 Task: Create a due date automation trigger when advanced on, on the tuesday before a card is due add fields without custom field "Resume" set to a date more than 1 working days ago at 11:00 AM.
Action: Mouse moved to (610, 47)
Screenshot: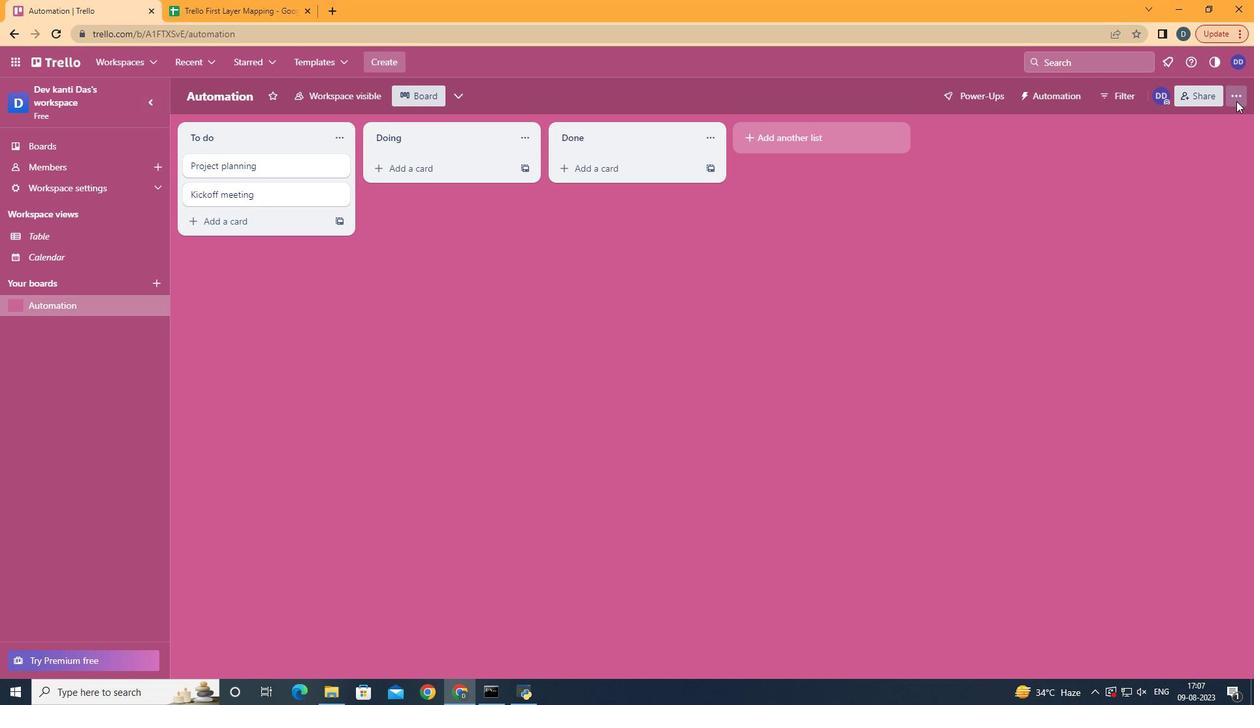
Action: Mouse pressed left at (610, 47)
Screenshot: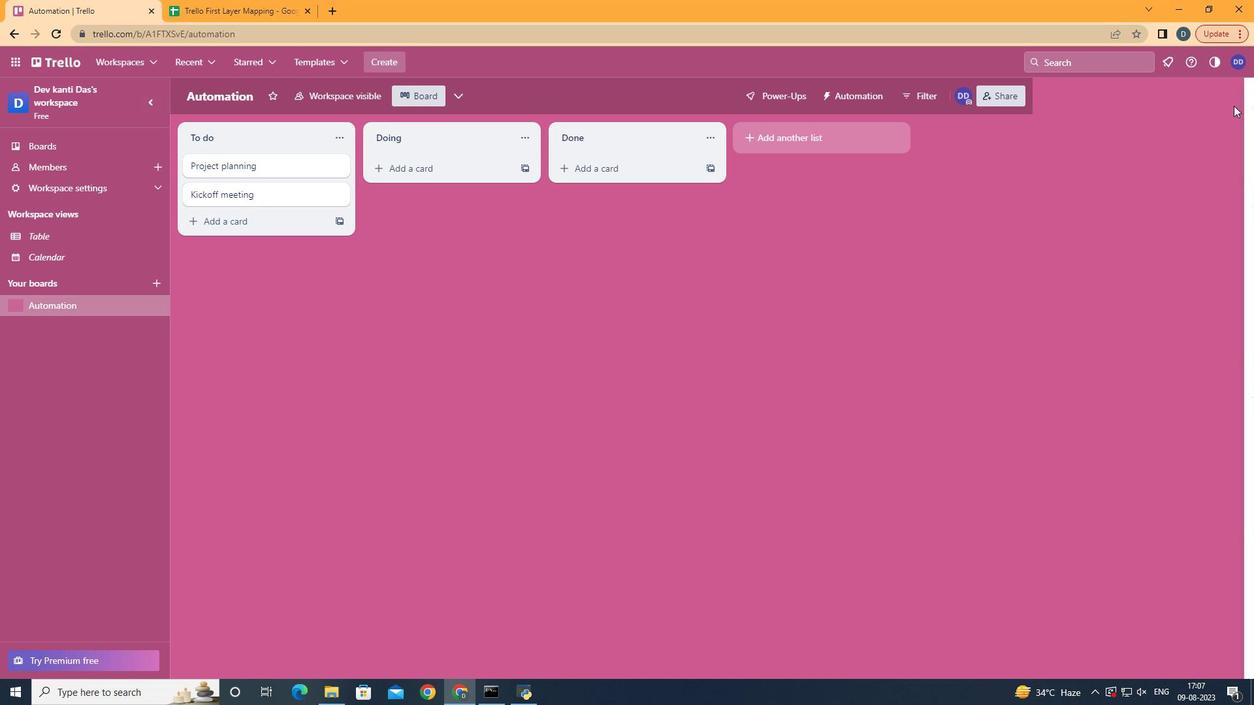 
Action: Mouse moved to (628, 251)
Screenshot: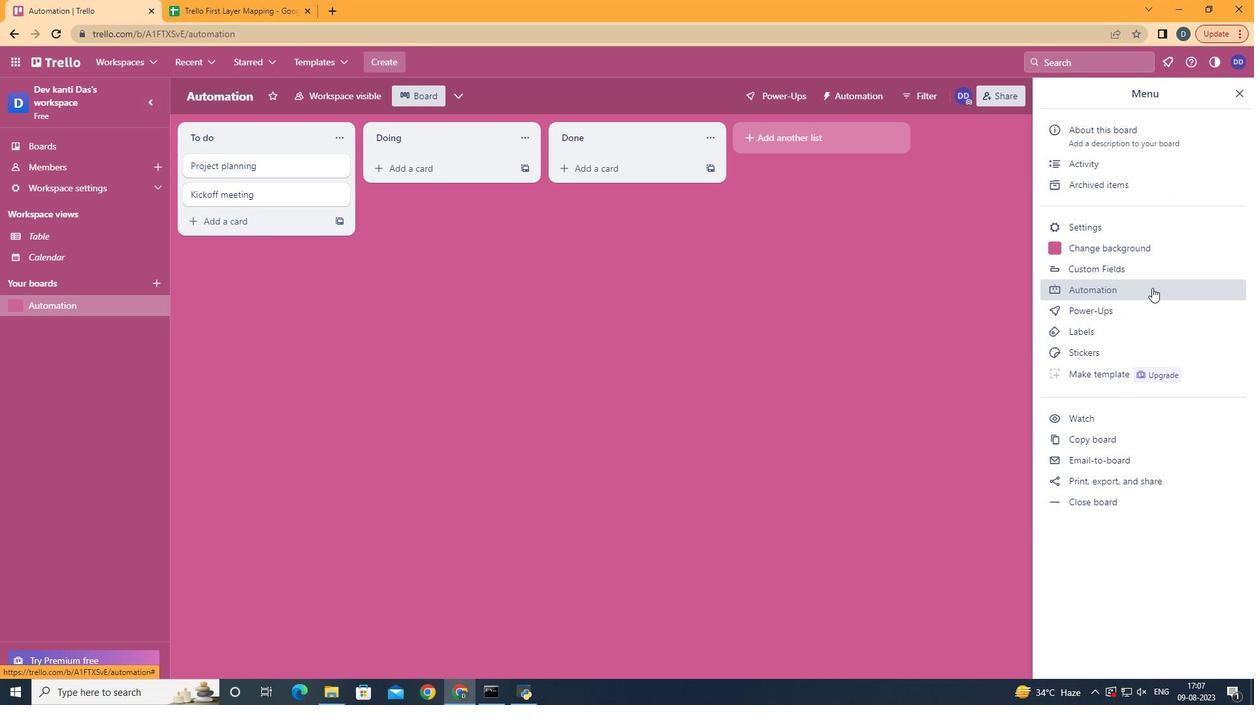 
Action: Mouse pressed left at (628, 251)
Screenshot: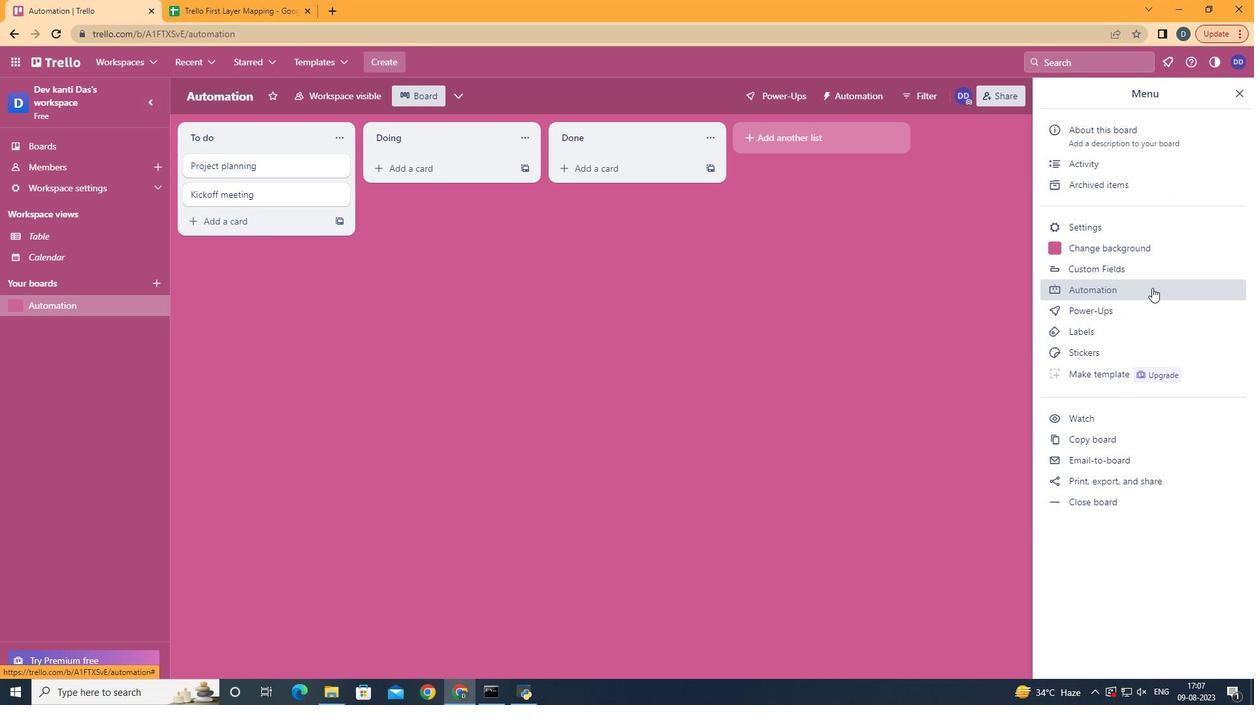 
Action: Mouse moved to (826, 226)
Screenshot: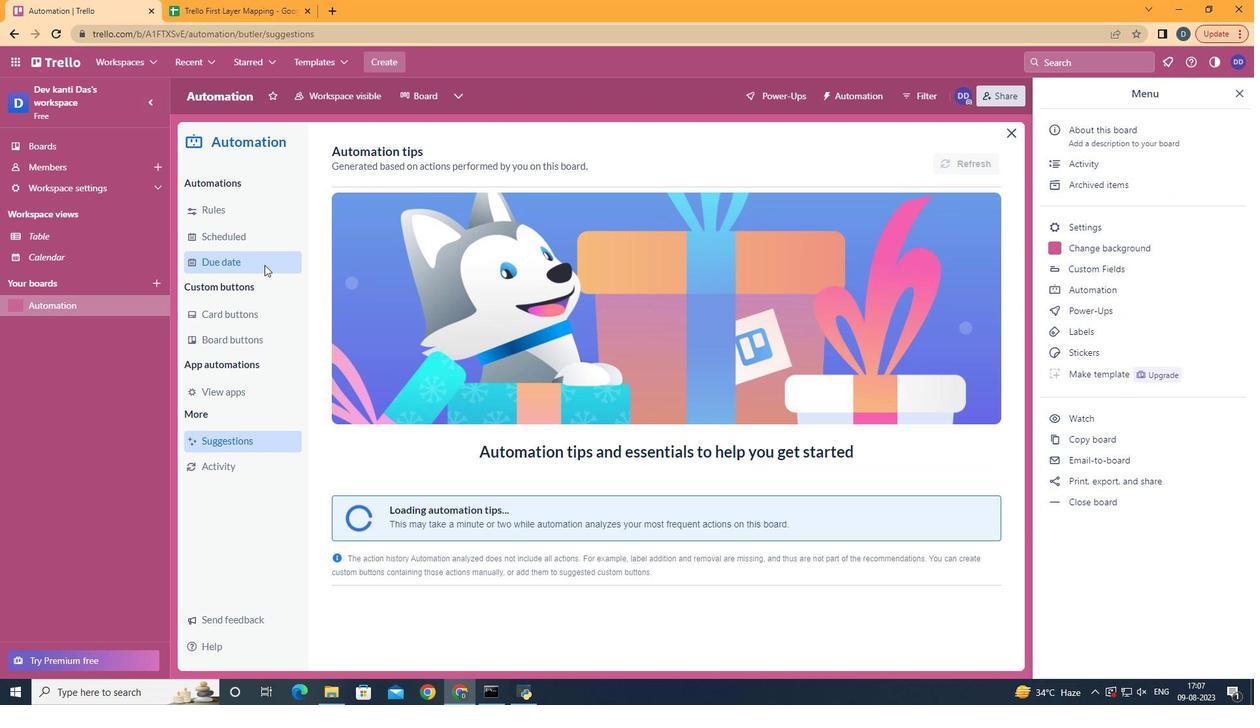 
Action: Mouse pressed left at (826, 226)
Screenshot: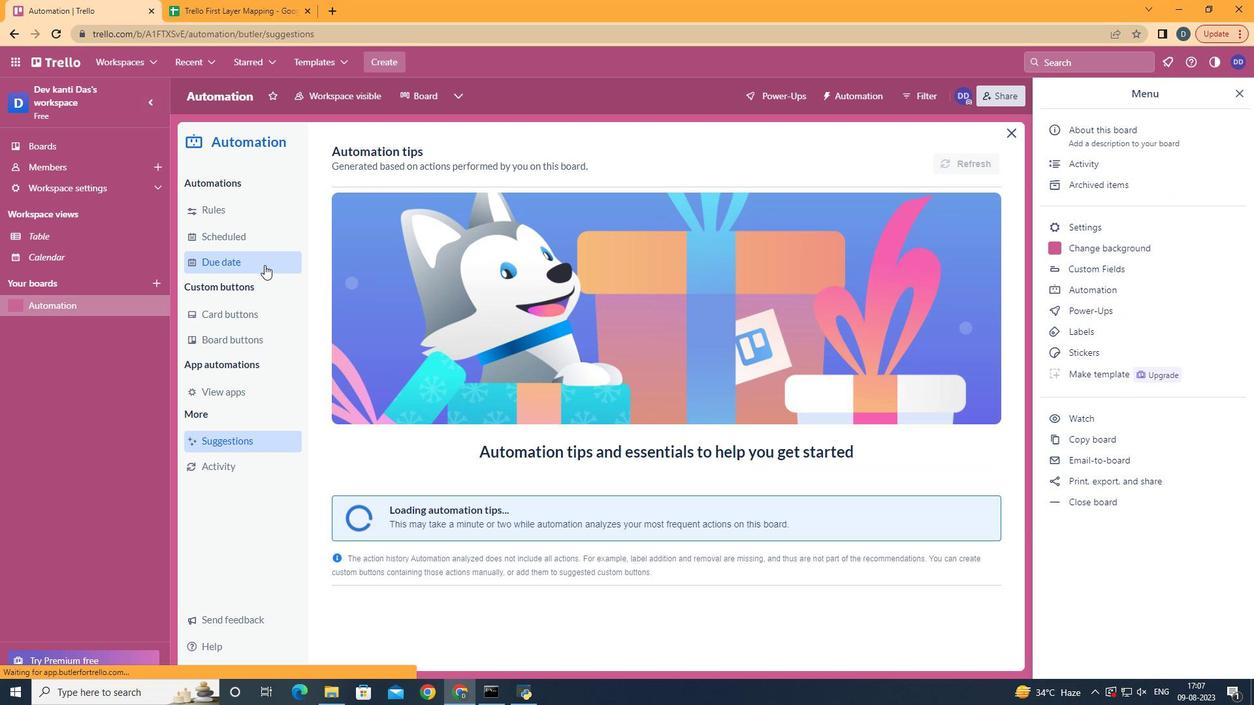 
Action: Mouse moved to (678, 105)
Screenshot: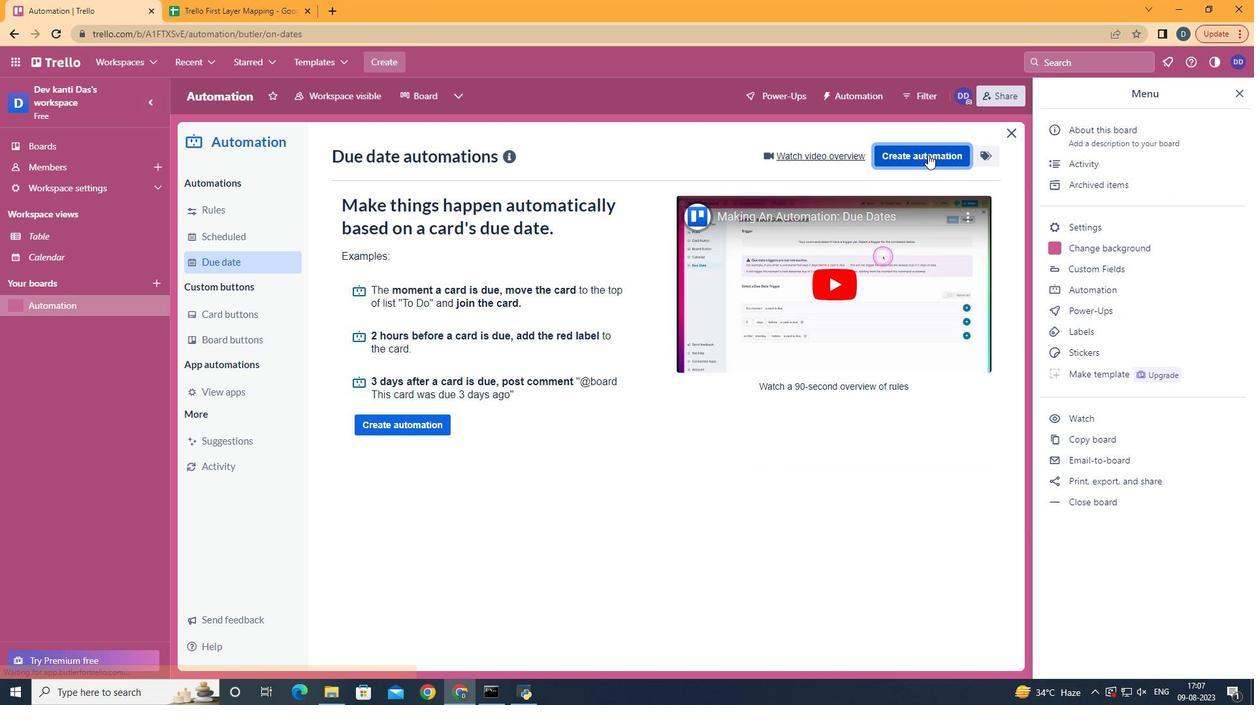 
Action: Mouse pressed left at (678, 105)
Screenshot: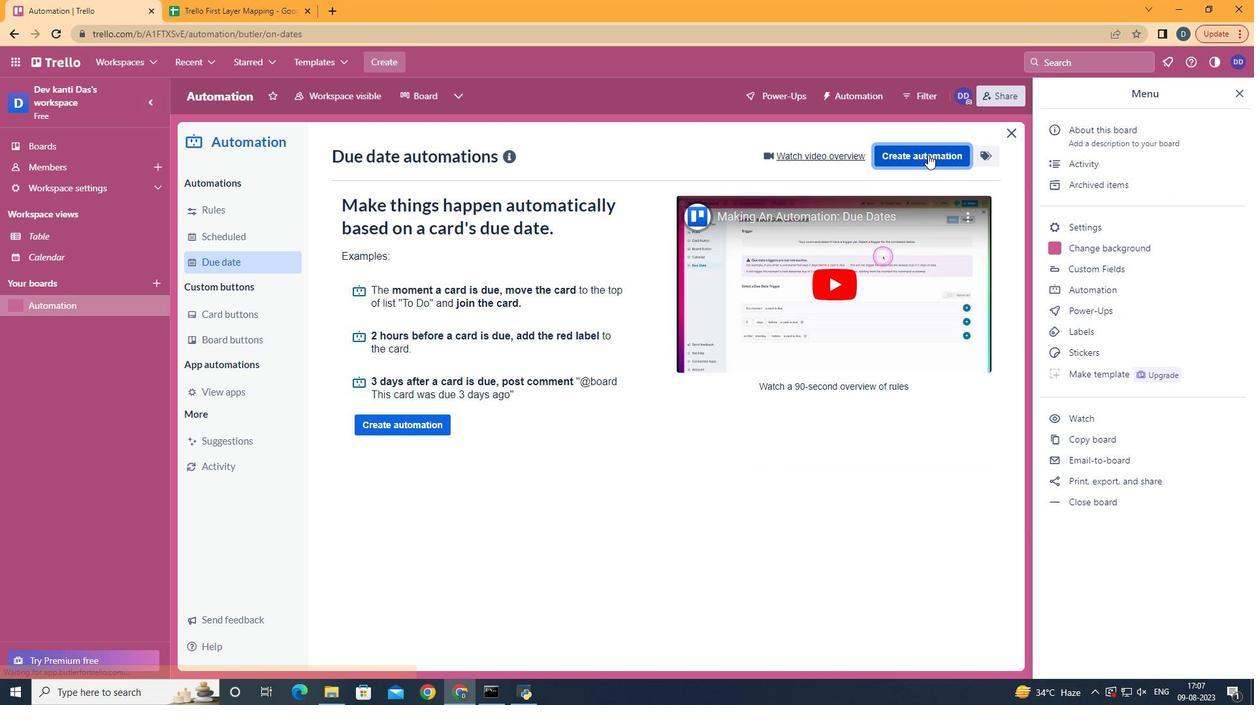 
Action: Mouse moved to (737, 252)
Screenshot: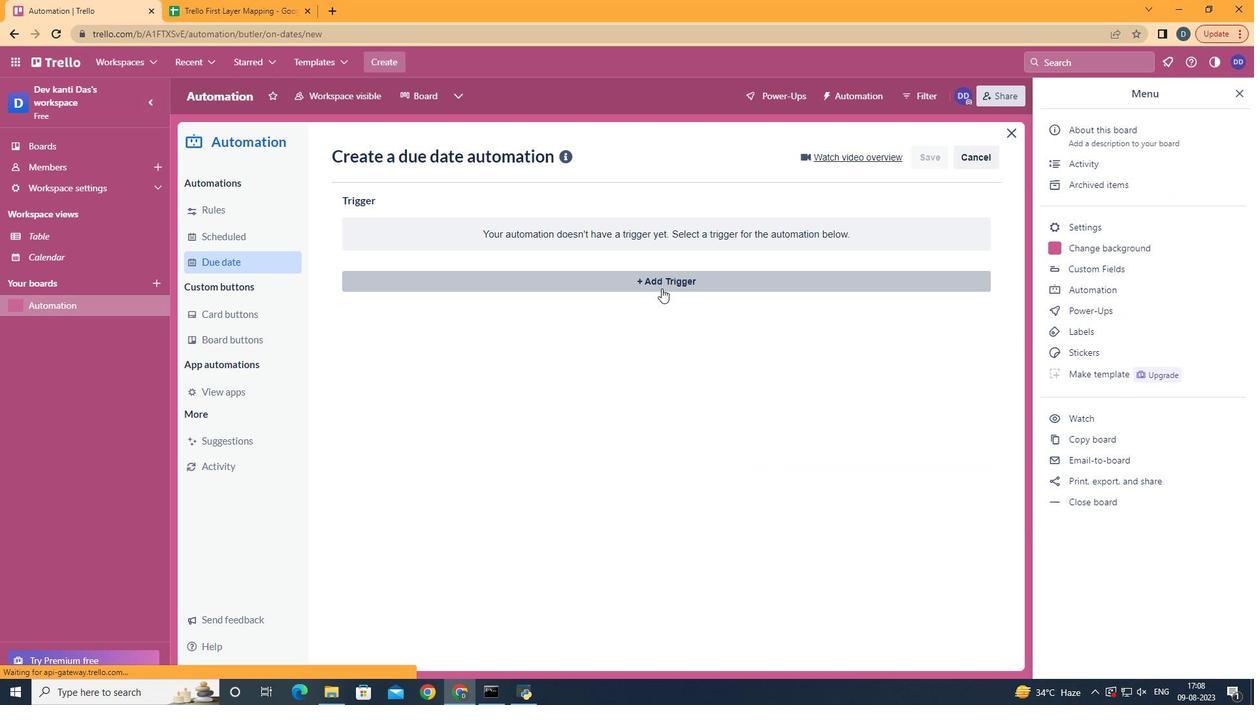 
Action: Mouse pressed left at (737, 252)
Screenshot: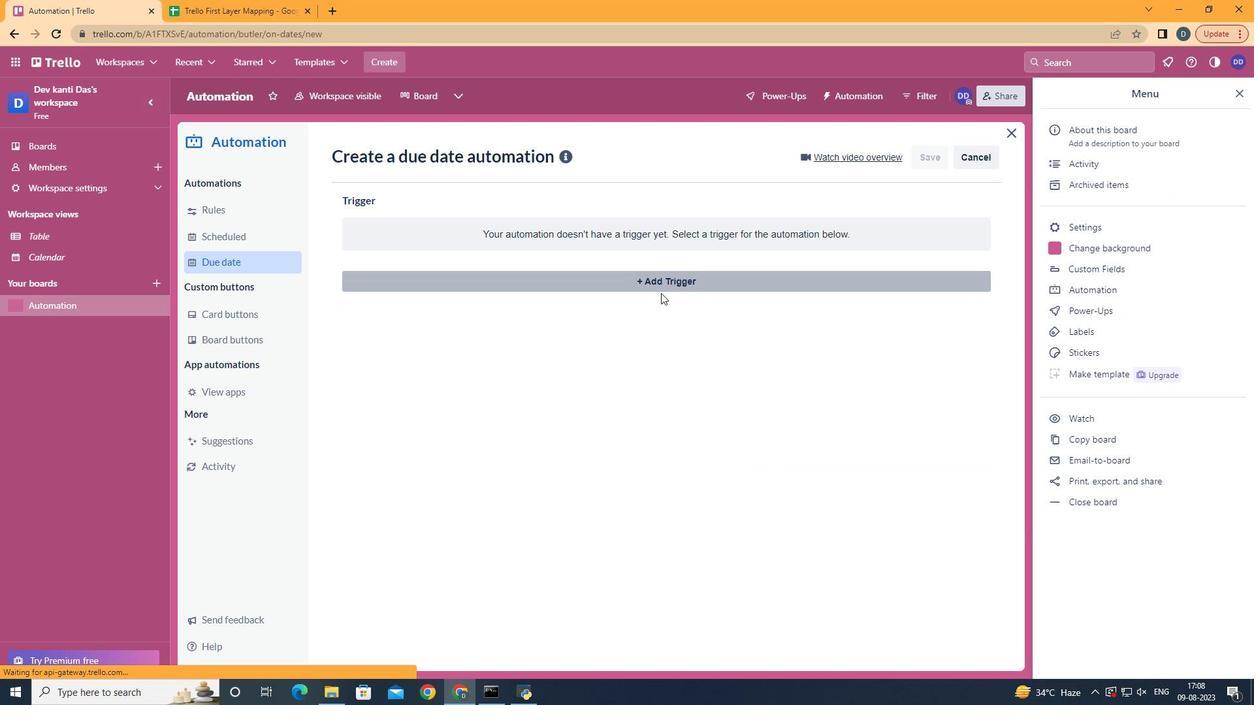 
Action: Mouse moved to (789, 334)
Screenshot: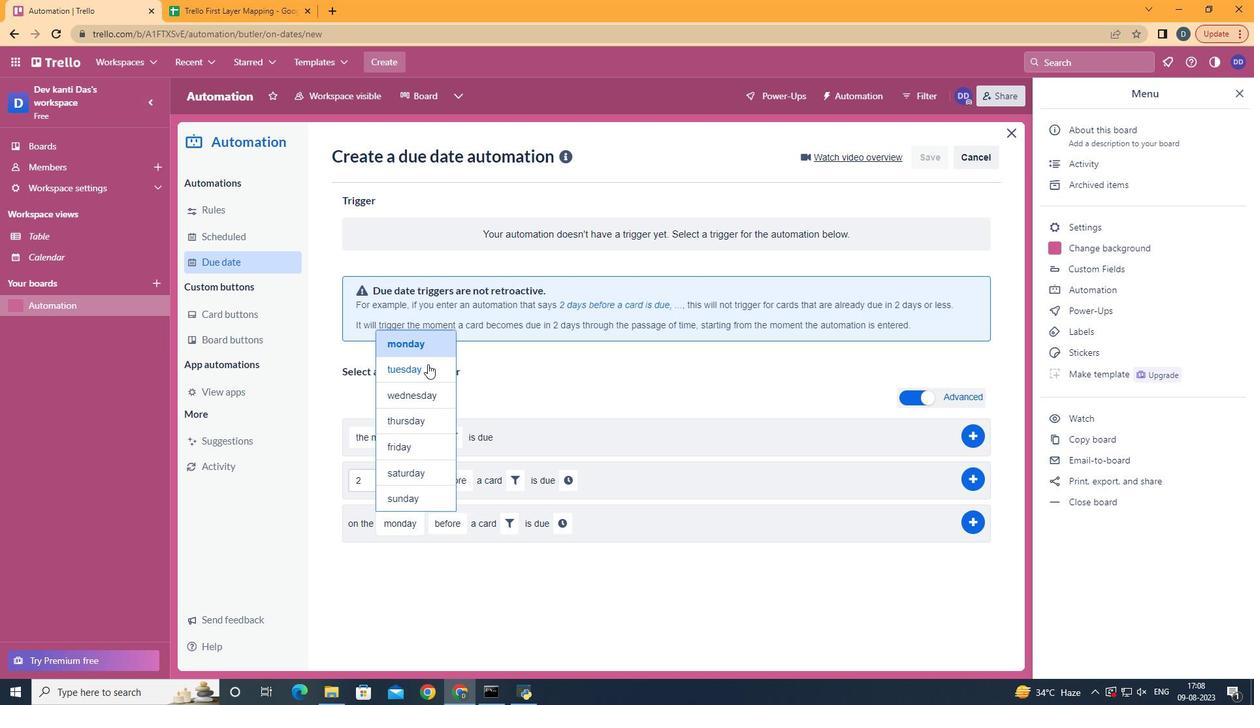 
Action: Mouse pressed left at (789, 334)
Screenshot: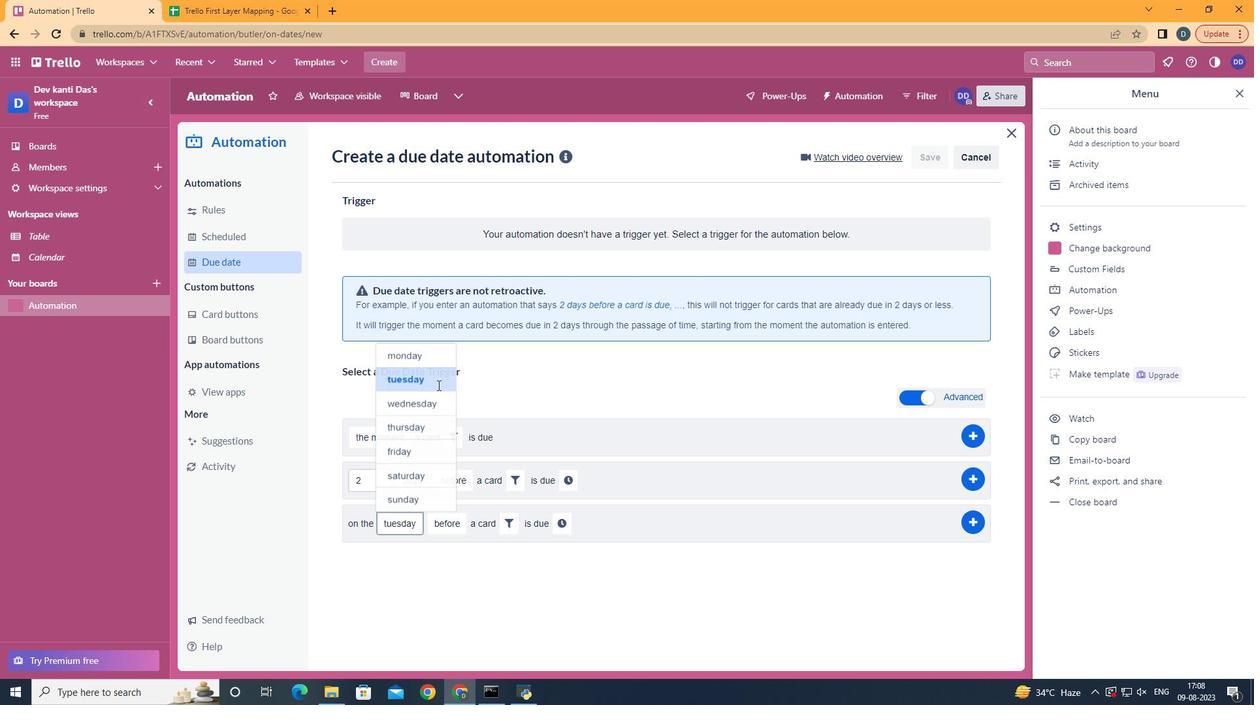 
Action: Mouse moved to (771, 512)
Screenshot: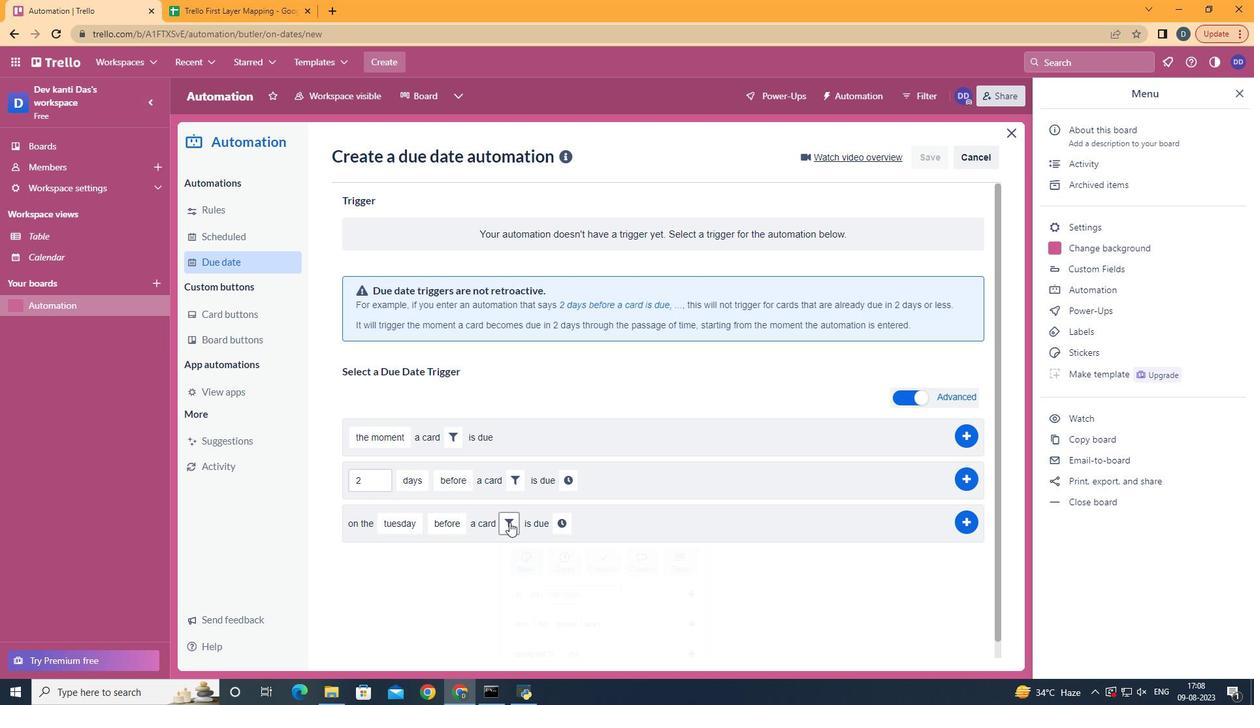 
Action: Mouse pressed left at (771, 514)
Screenshot: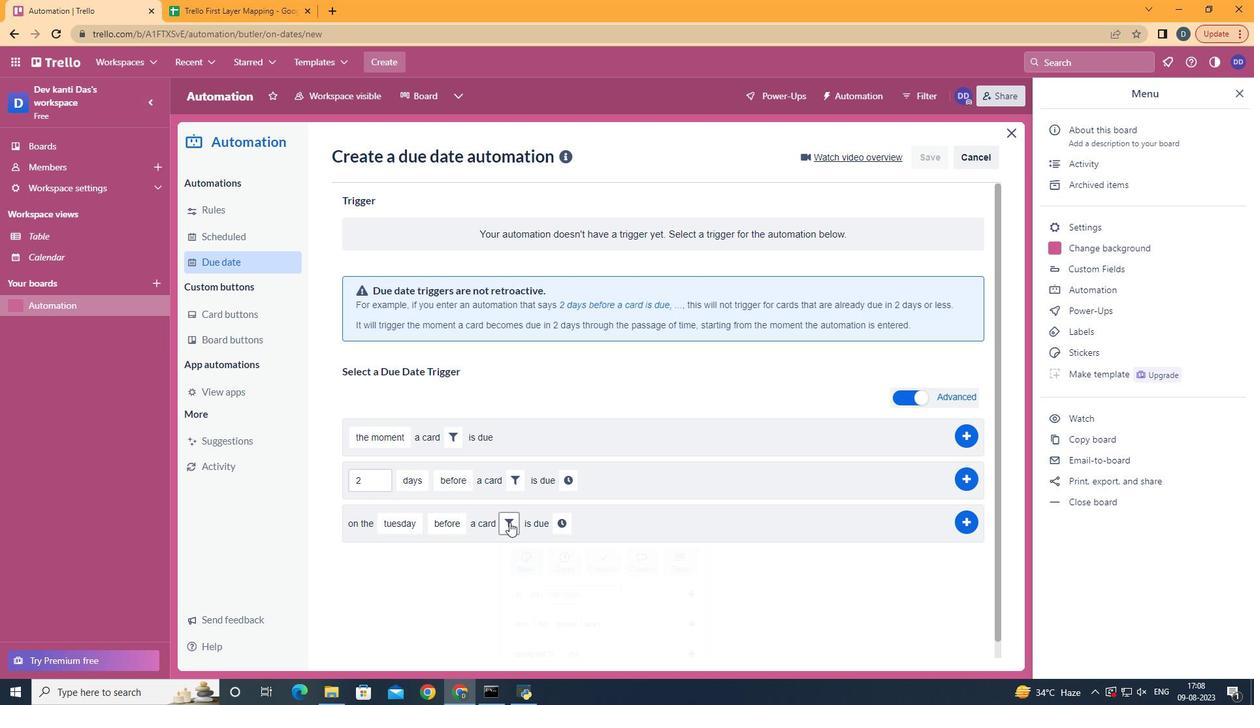 
Action: Mouse moved to (723, 555)
Screenshot: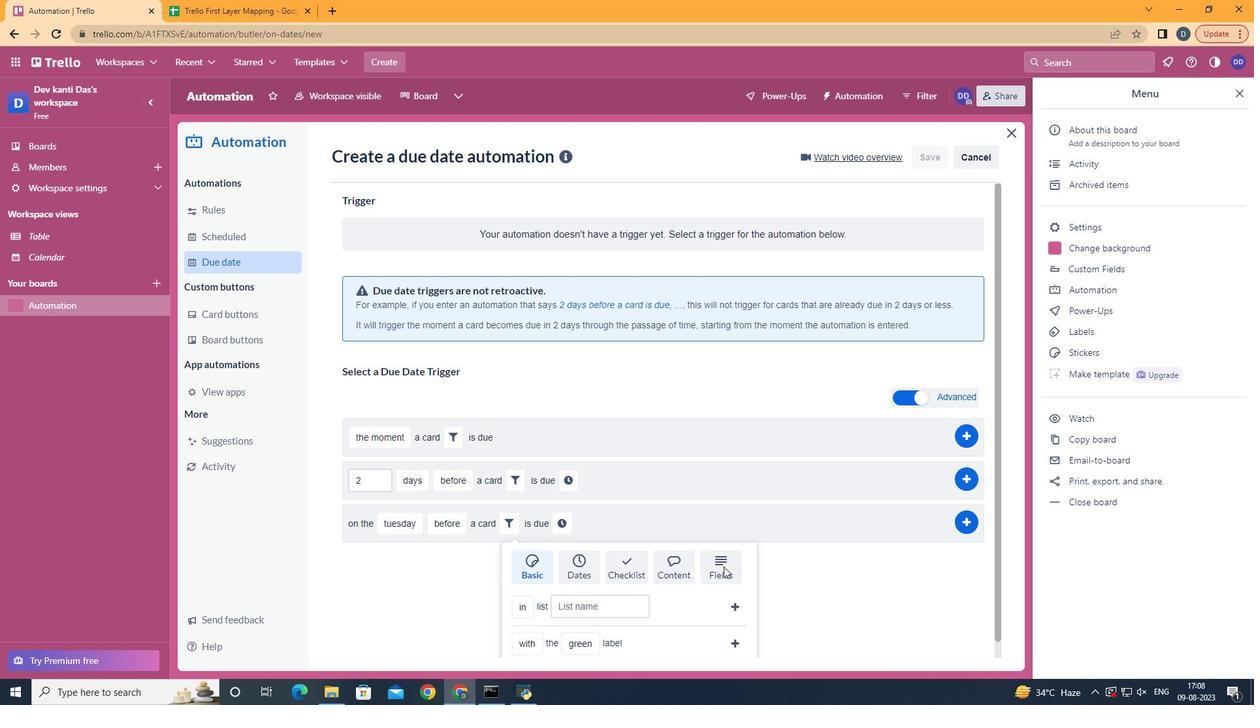 
Action: Mouse pressed left at (723, 555)
Screenshot: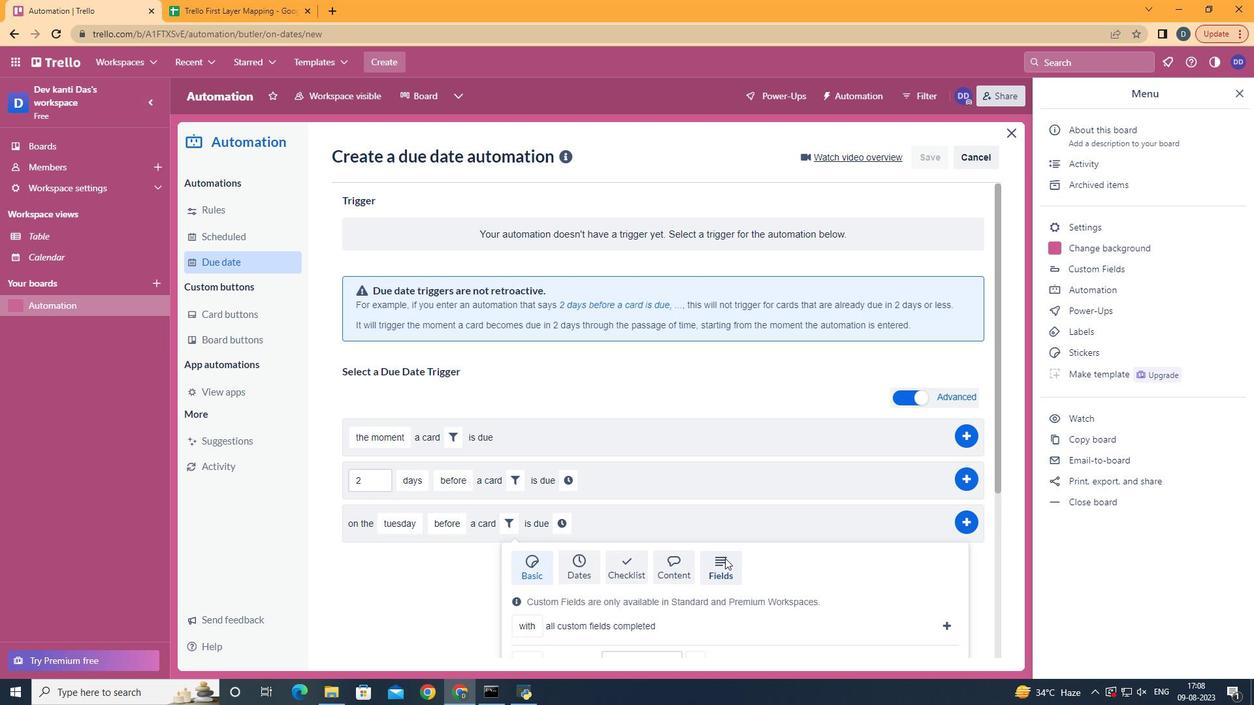 
Action: Mouse moved to (723, 544)
Screenshot: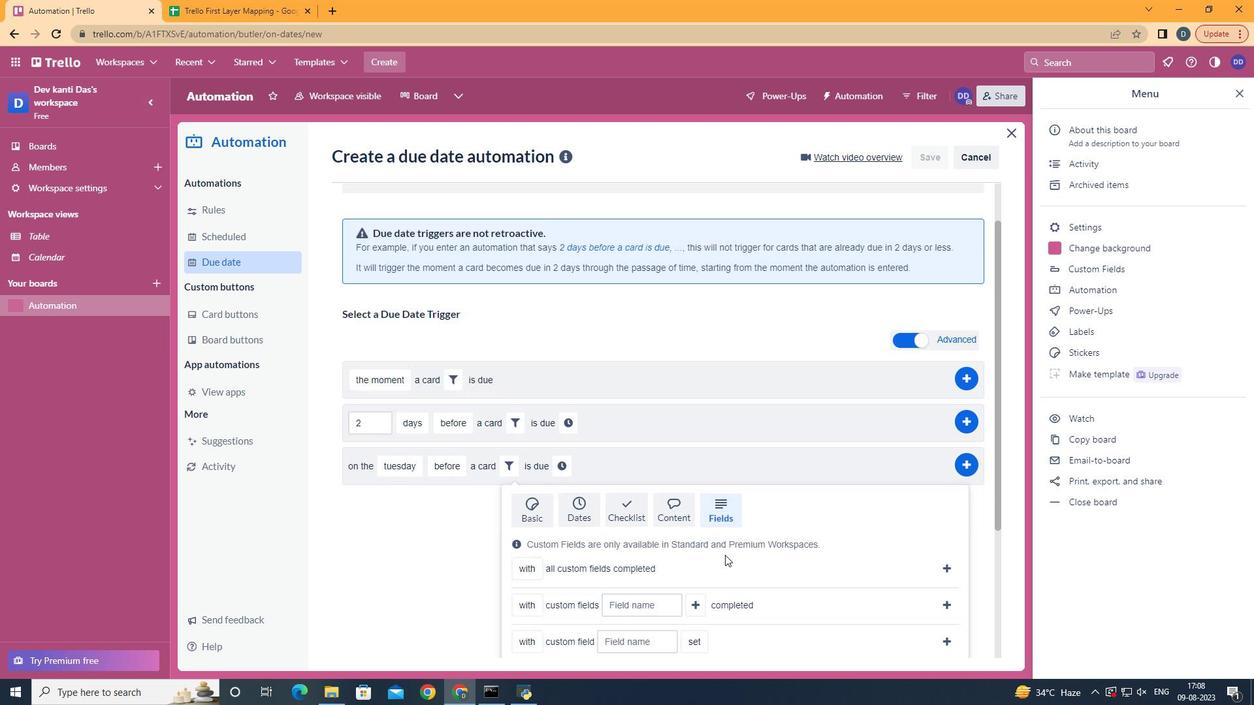 
Action: Mouse scrolled (723, 543) with delta (0, 0)
Screenshot: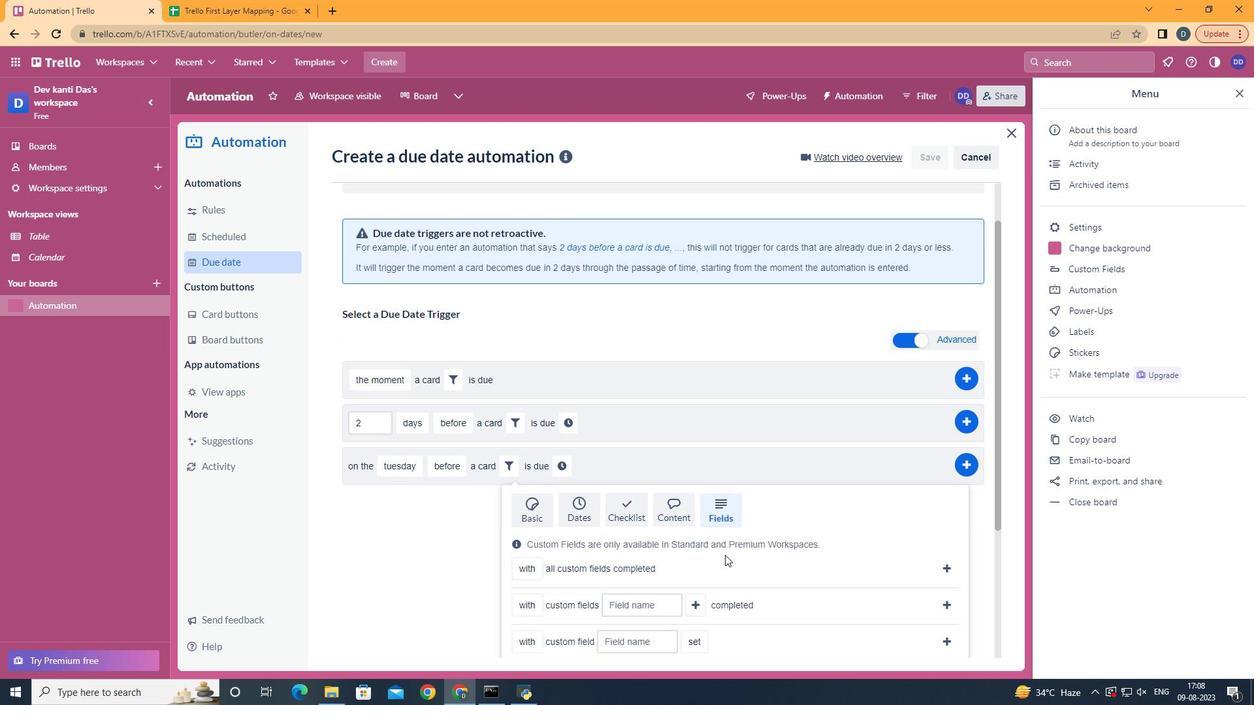 
Action: Mouse scrolled (723, 543) with delta (0, 0)
Screenshot: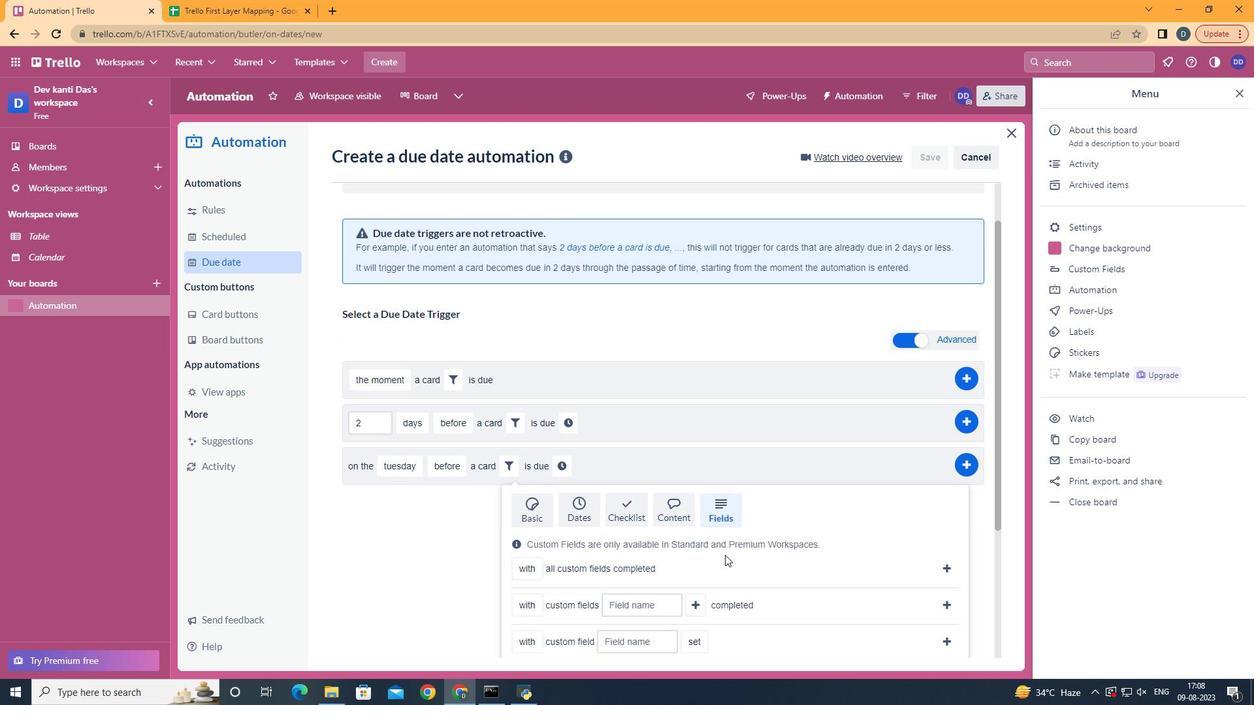
Action: Mouse moved to (723, 543)
Screenshot: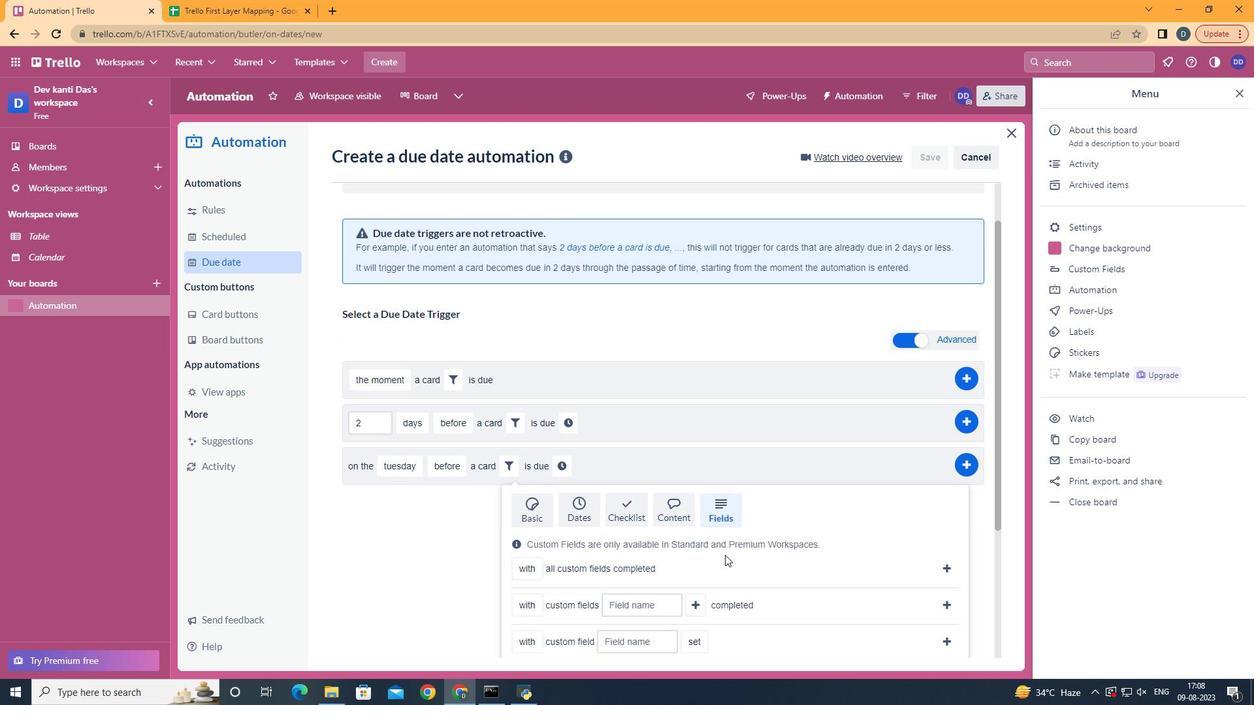 
Action: Mouse scrolled (723, 542) with delta (0, 0)
Screenshot: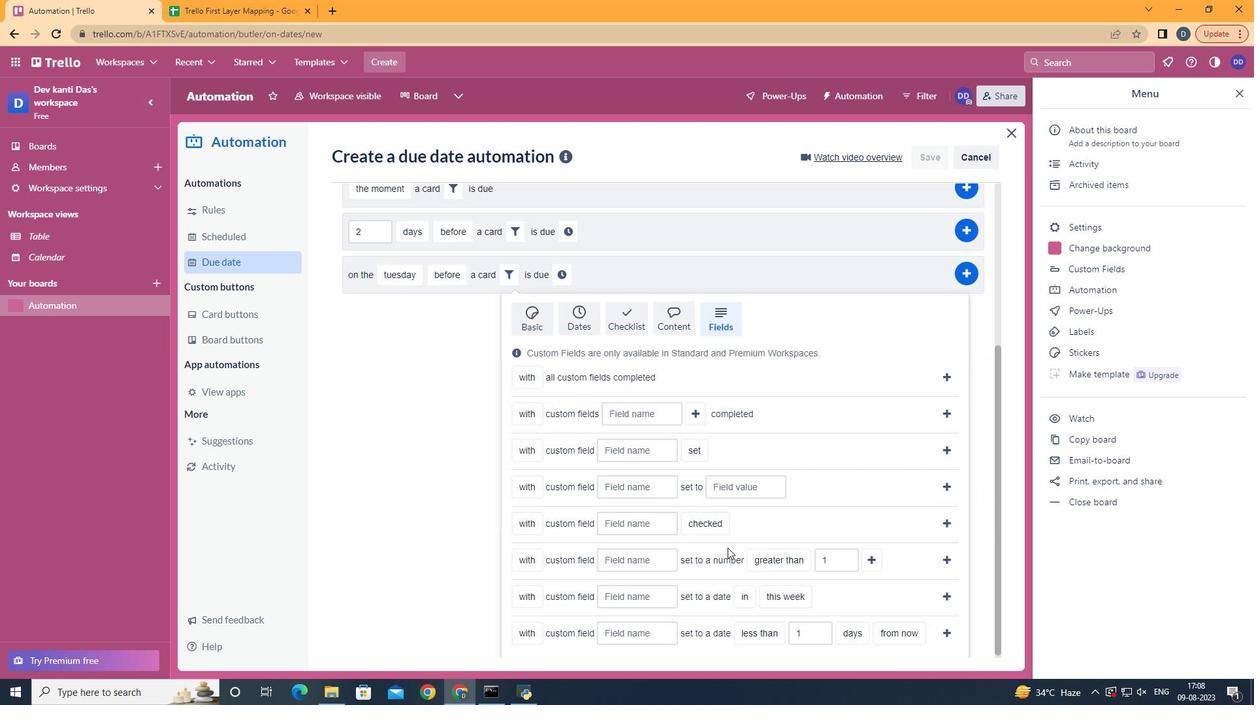 
Action: Mouse scrolled (723, 542) with delta (0, 0)
Screenshot: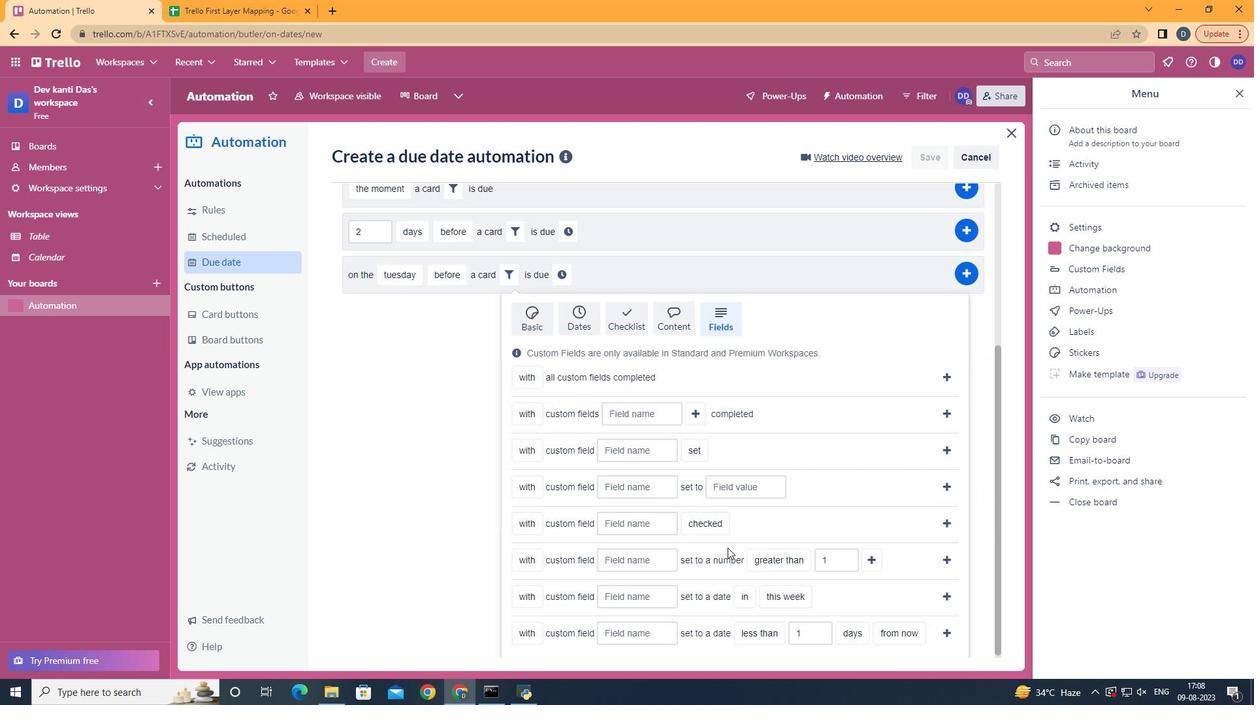 
Action: Mouse scrolled (723, 542) with delta (0, 0)
Screenshot: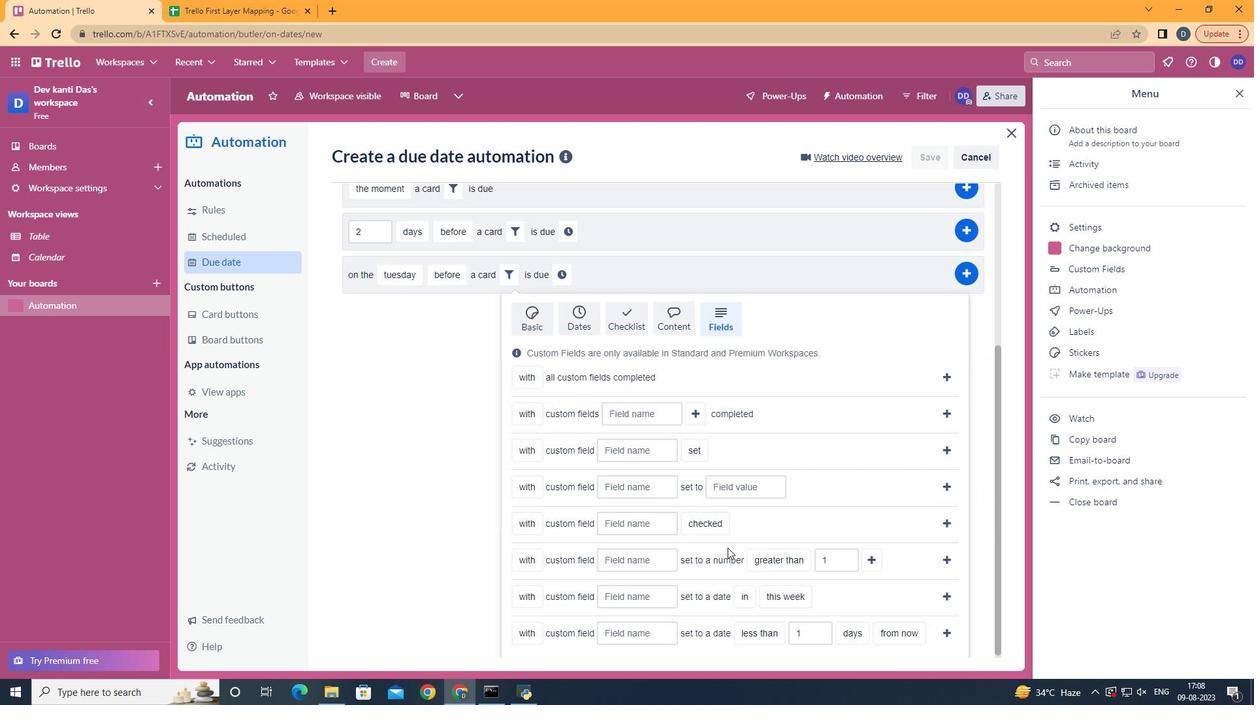 
Action: Mouse moved to (764, 594)
Screenshot: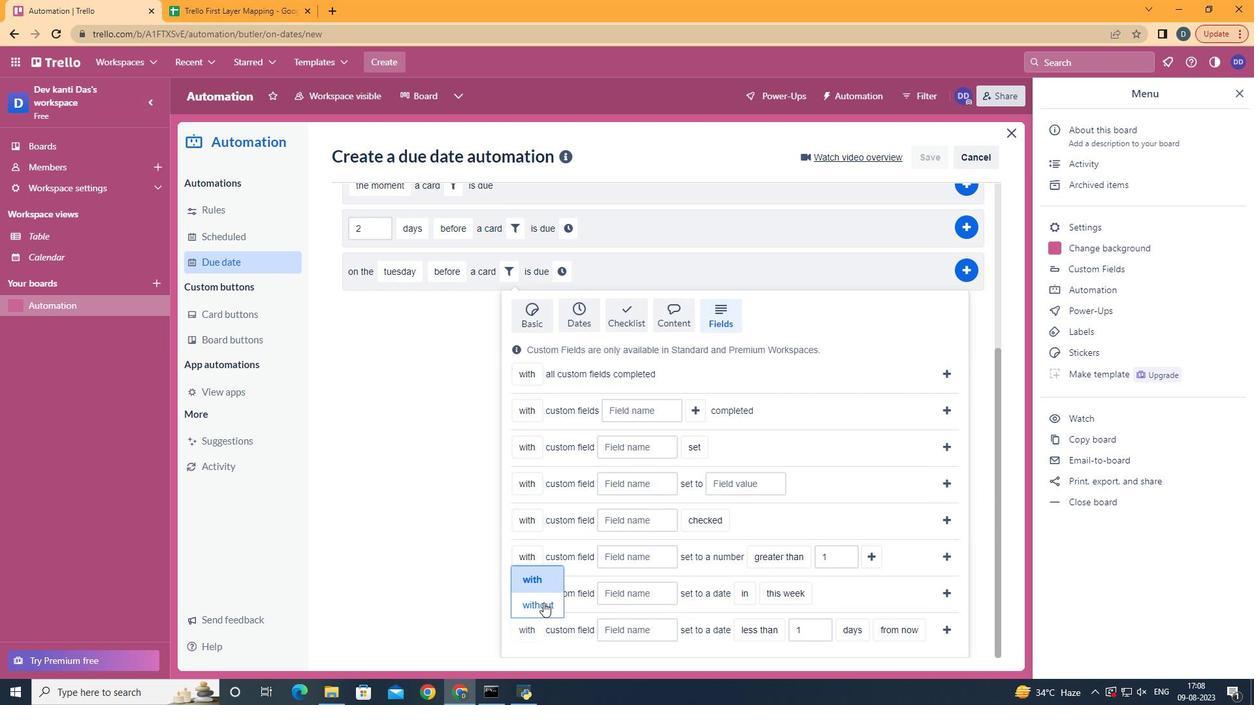 
Action: Mouse pressed left at (764, 594)
Screenshot: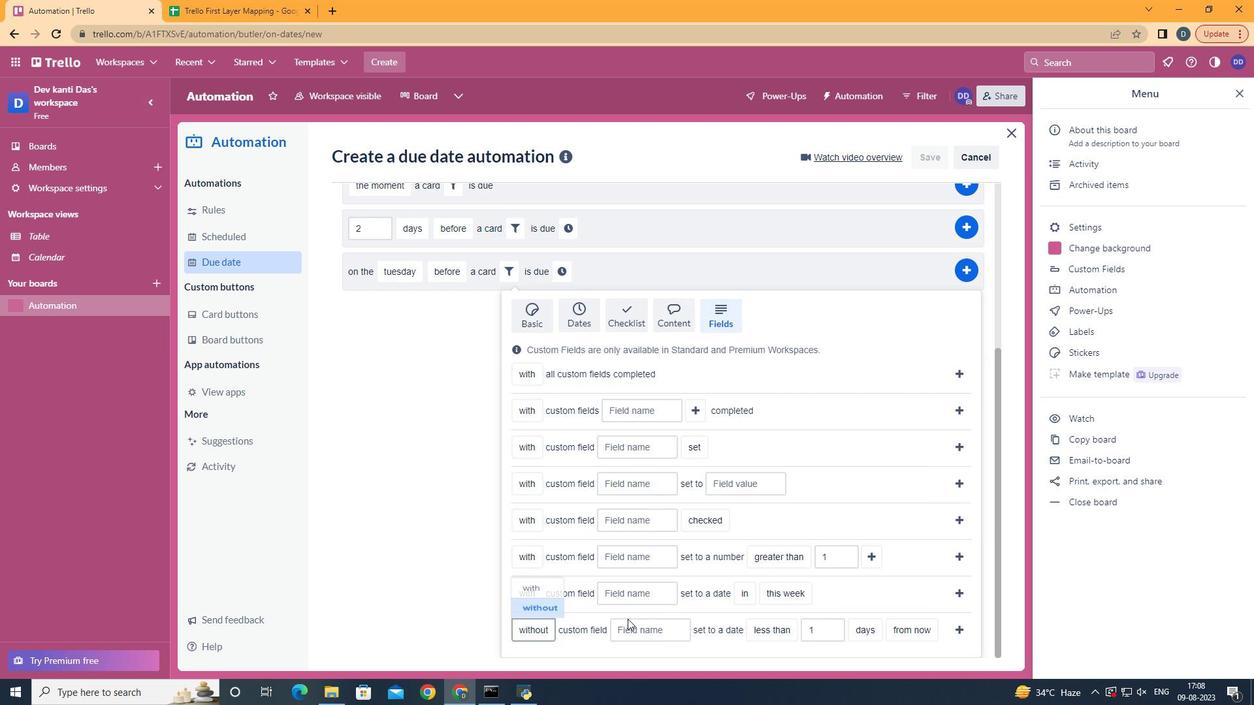 
Action: Mouse moved to (742, 618)
Screenshot: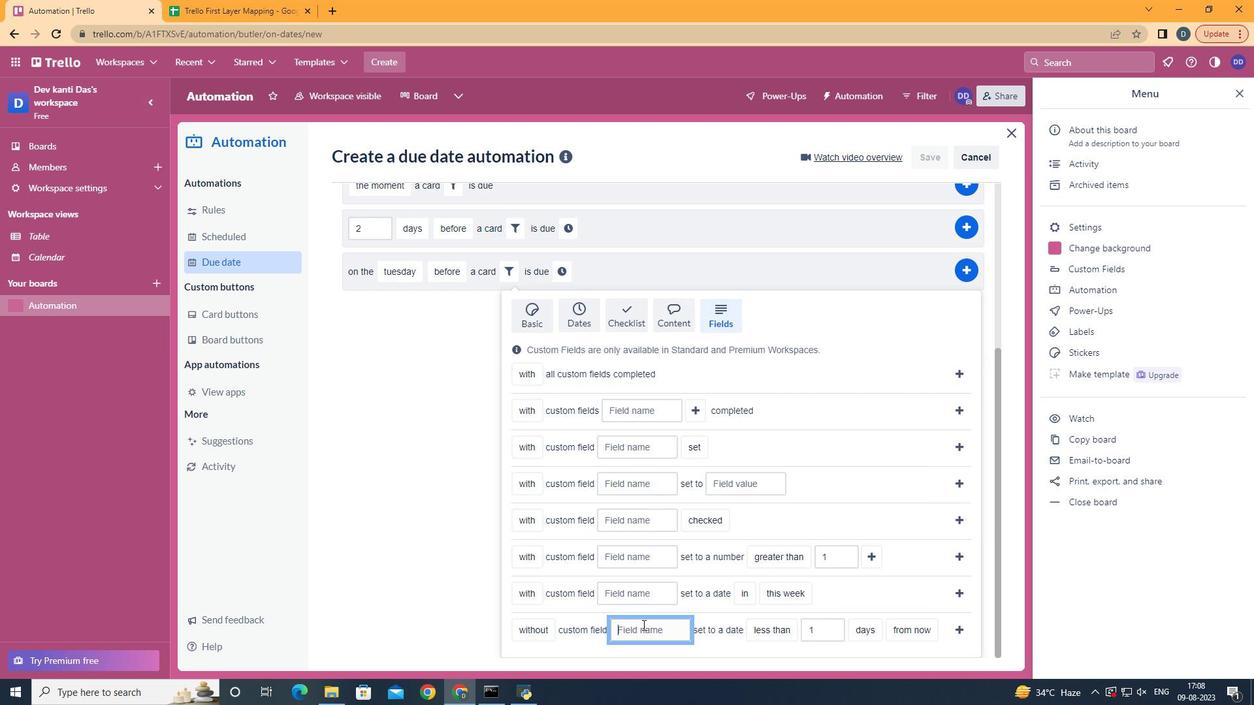 
Action: Mouse pressed left at (742, 618)
Screenshot: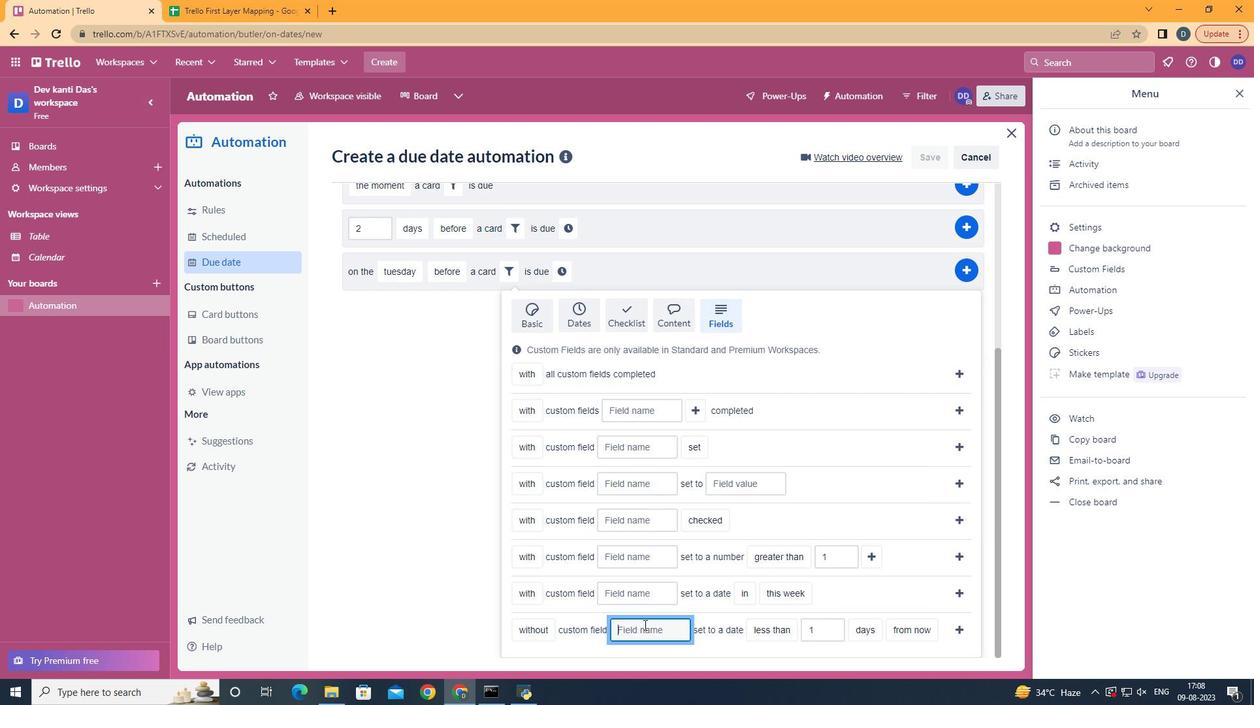 
Action: Mouse moved to (741, 618)
Screenshot: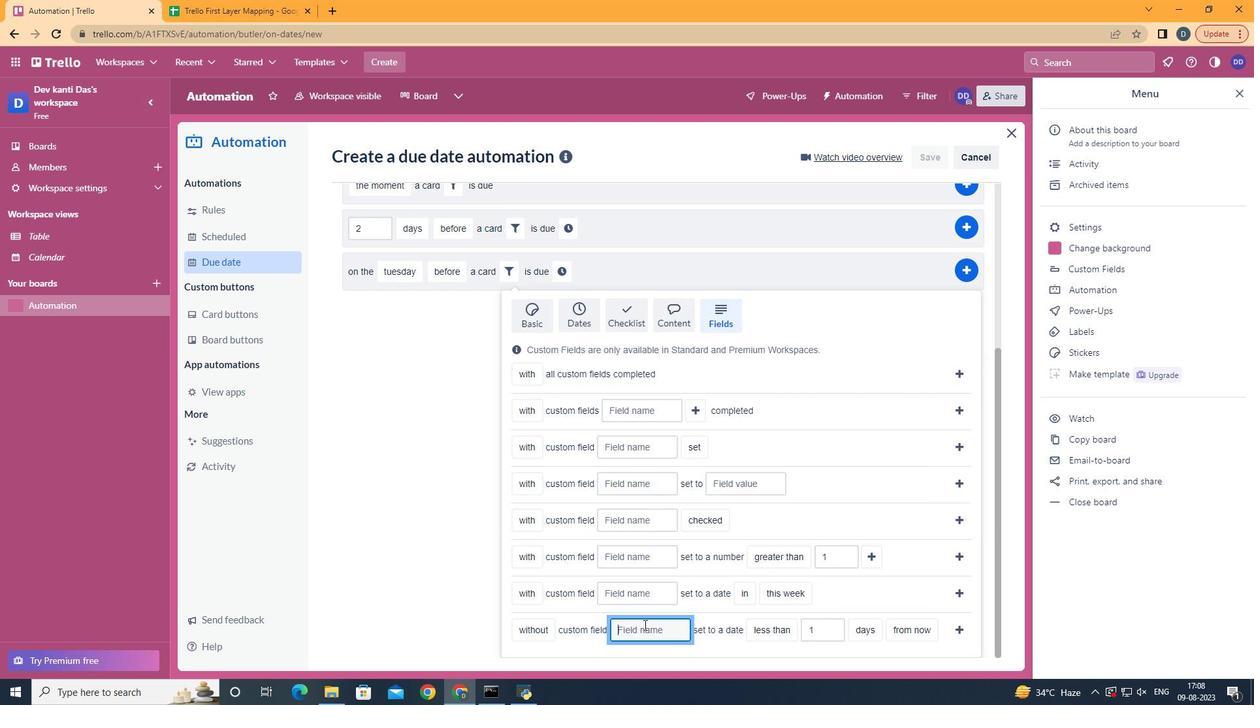 
Action: Key pressed <Key.shift>Resume
Screenshot: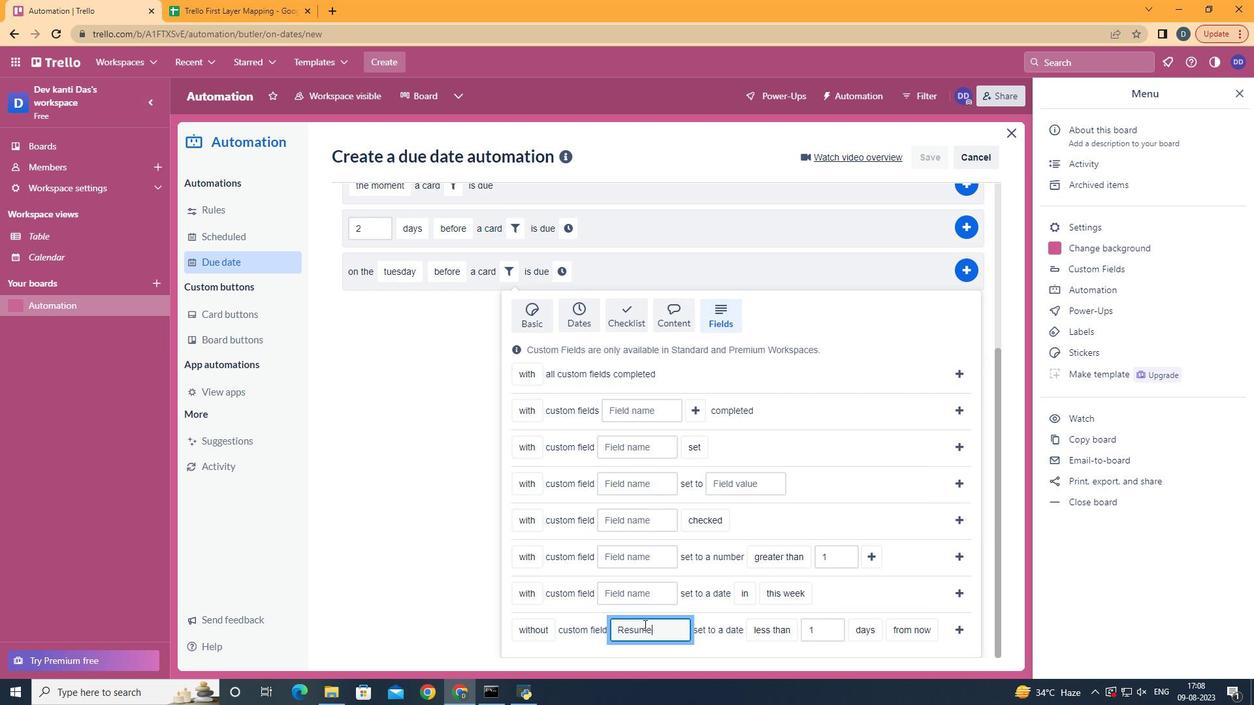 
Action: Mouse moved to (712, 561)
Screenshot: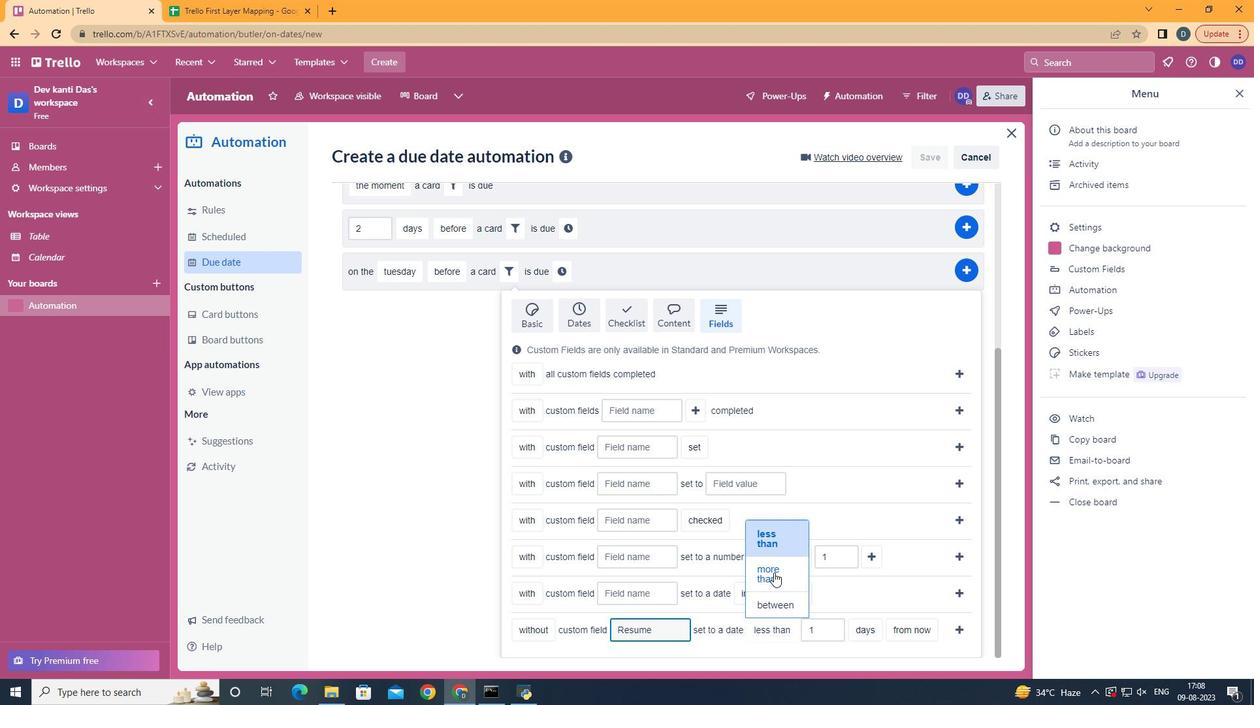 
Action: Mouse pressed left at (712, 561)
Screenshot: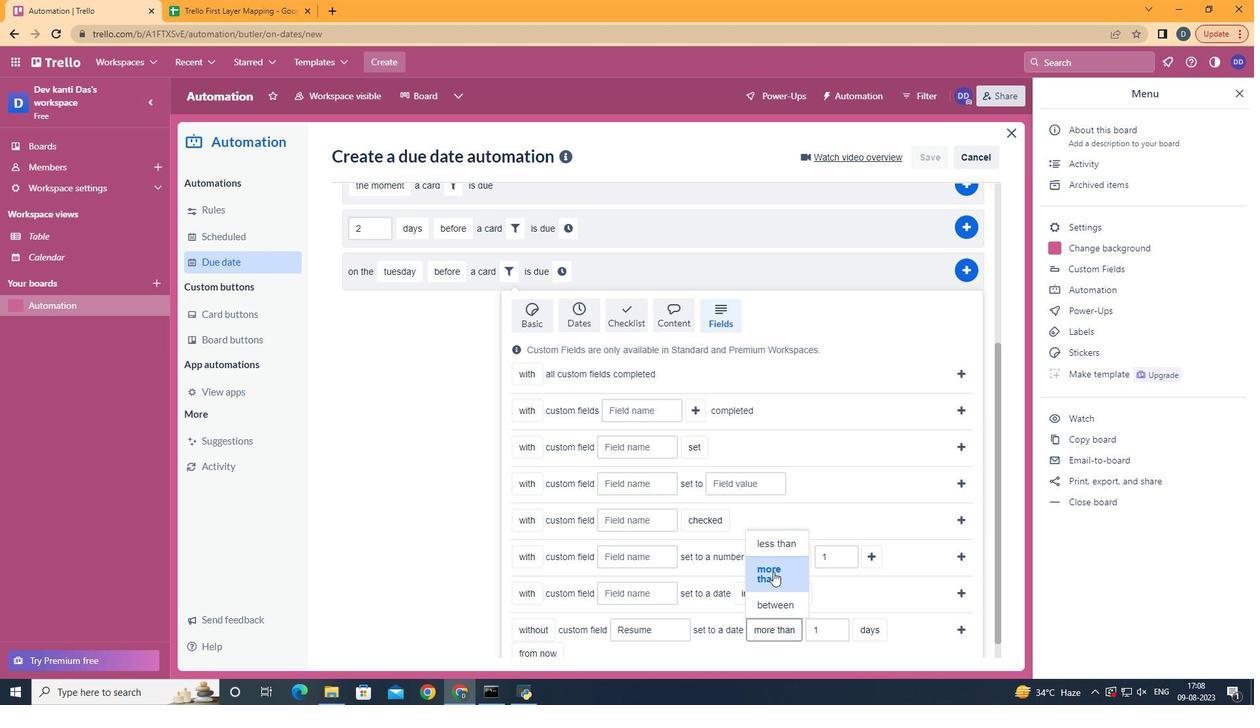 
Action: Mouse moved to (690, 597)
Screenshot: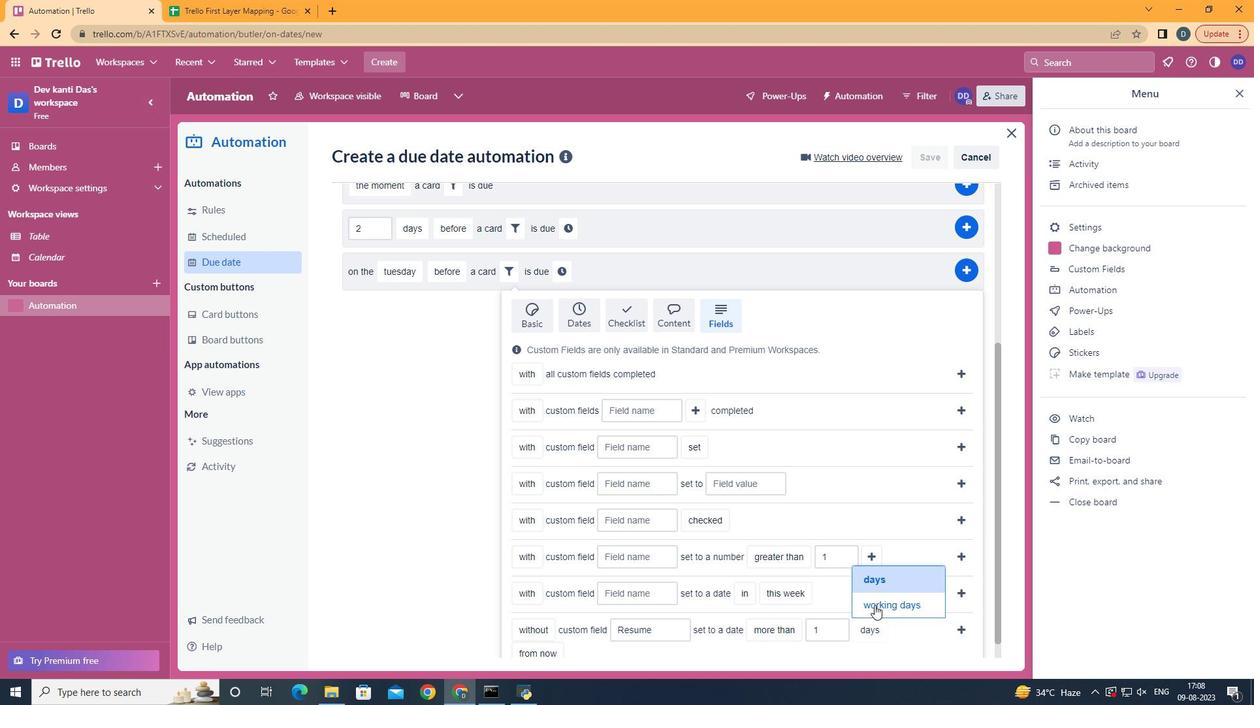 
Action: Mouse pressed left at (690, 597)
Screenshot: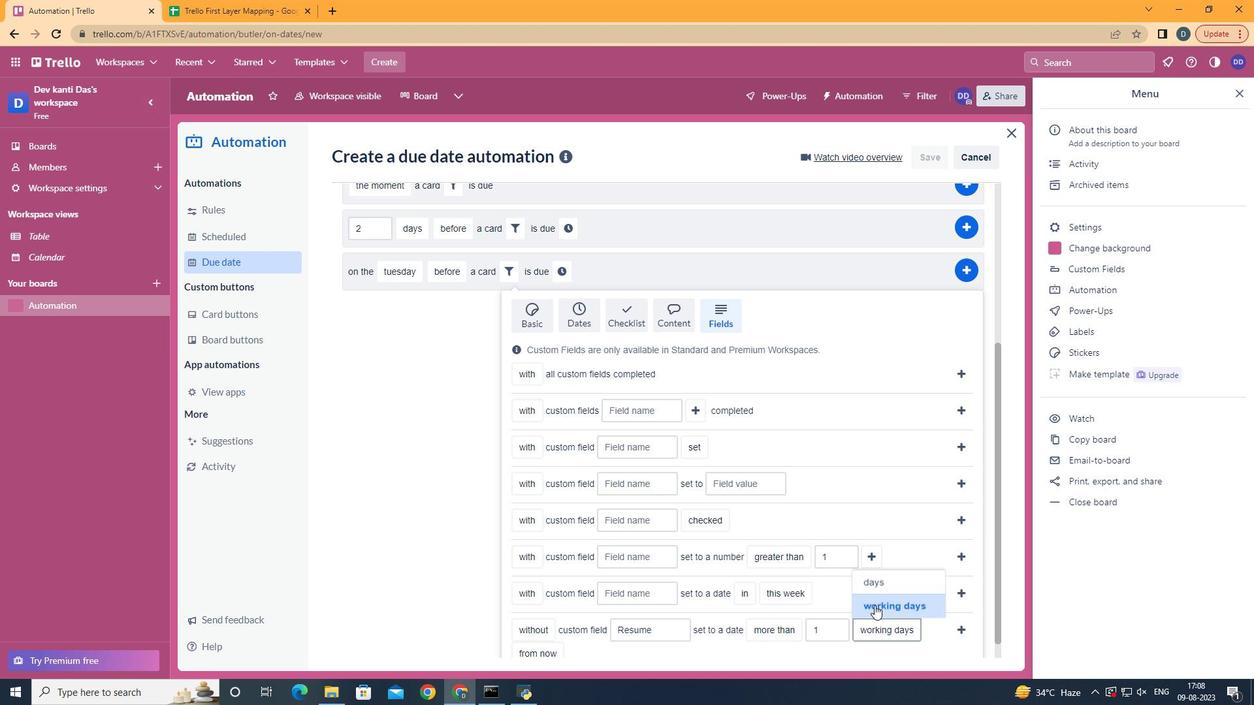
Action: Mouse moved to (690, 597)
Screenshot: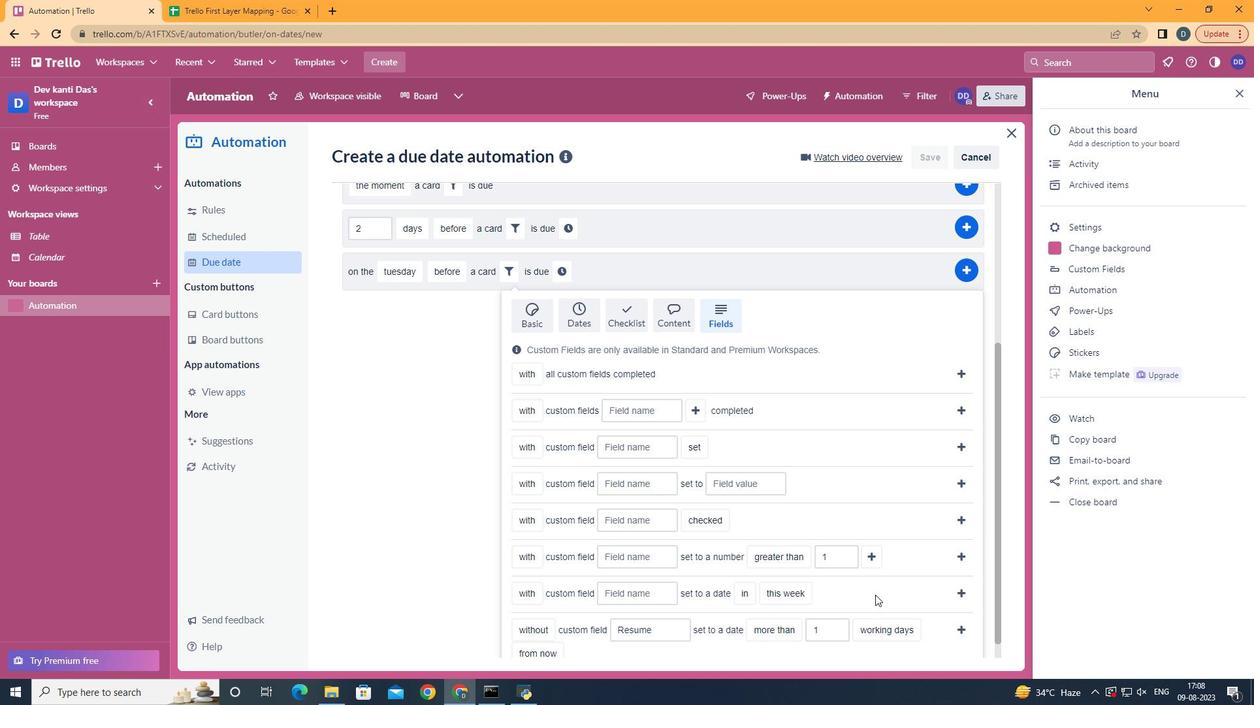 
Action: Mouse scrolled (690, 596) with delta (0, 0)
Screenshot: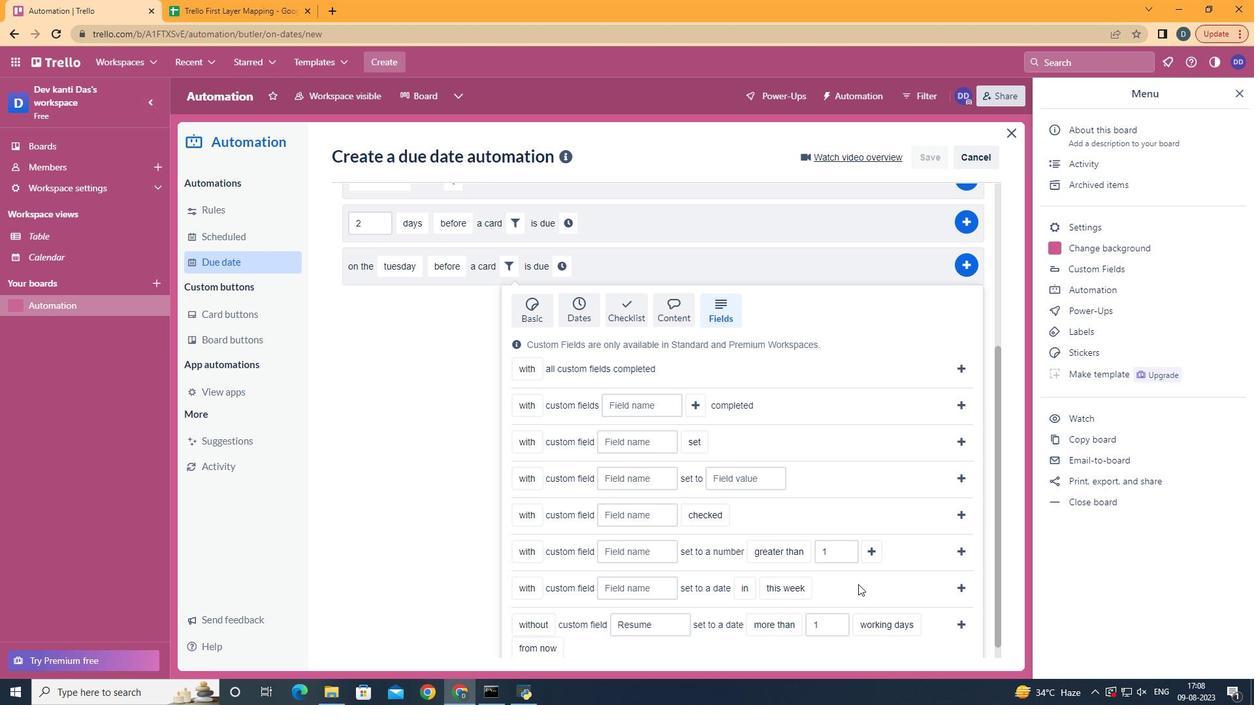 
Action: Mouse scrolled (690, 596) with delta (0, 0)
Screenshot: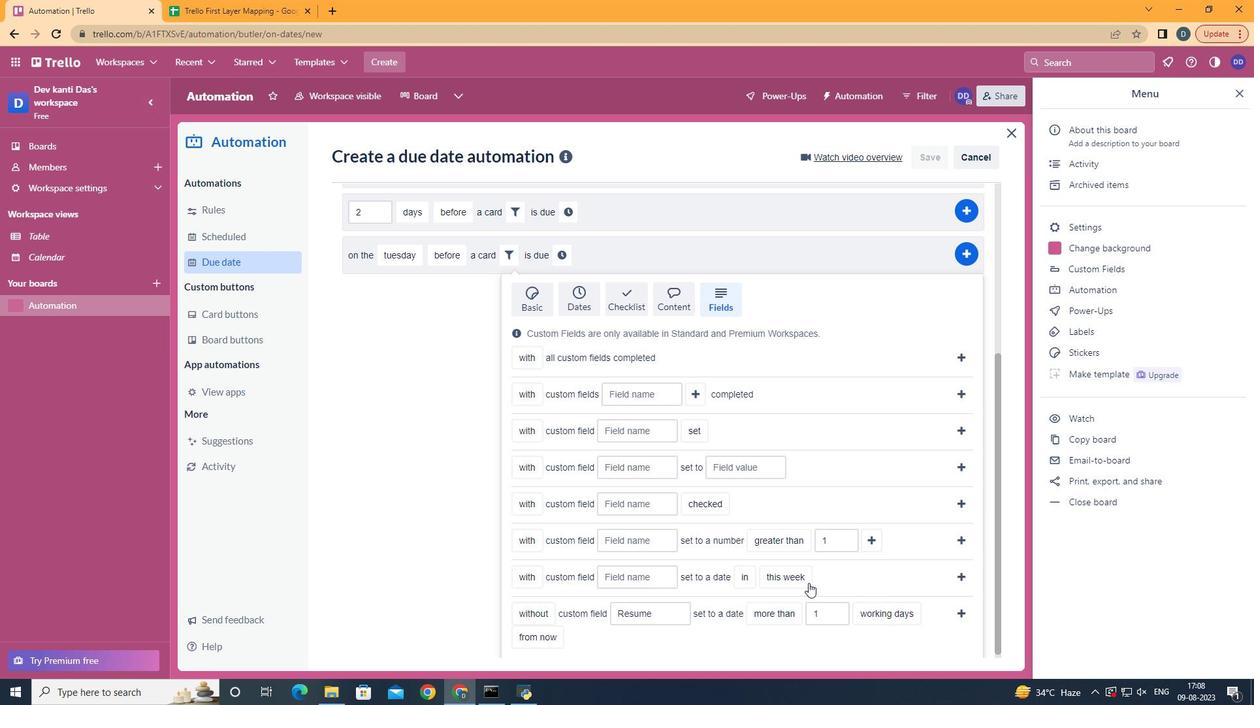 
Action: Mouse scrolled (690, 596) with delta (0, 0)
Screenshot: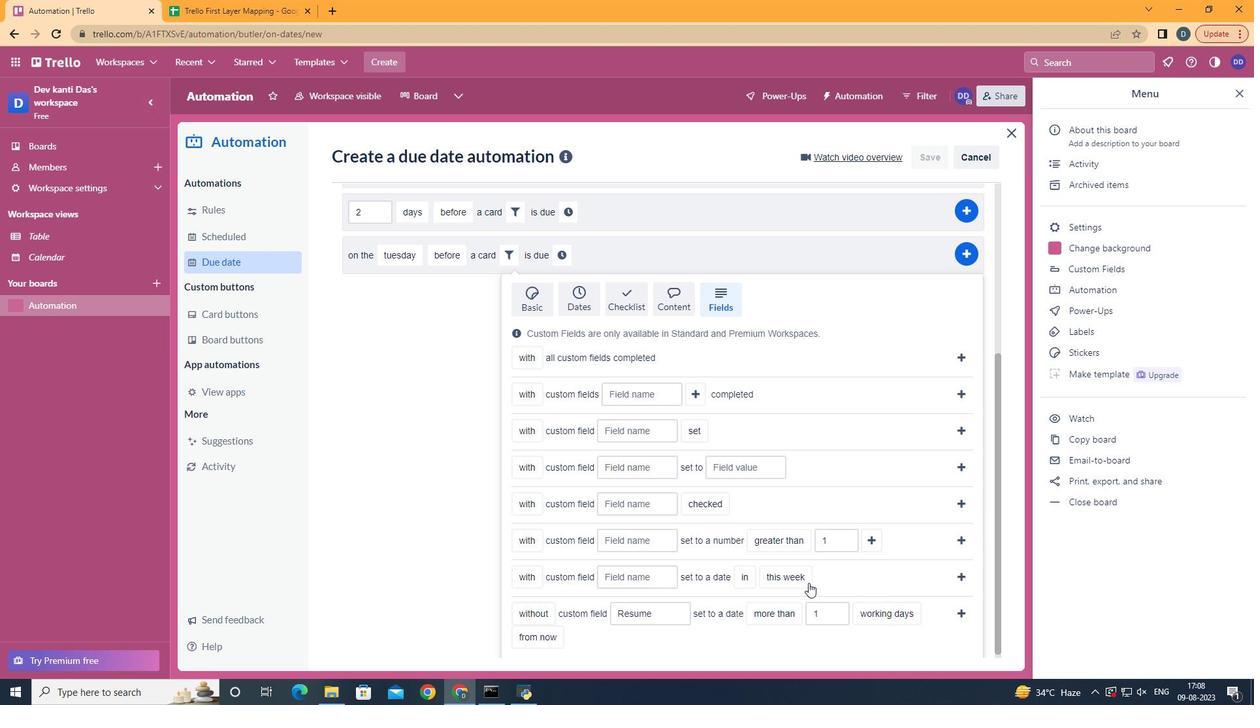 
Action: Mouse moved to (690, 596)
Screenshot: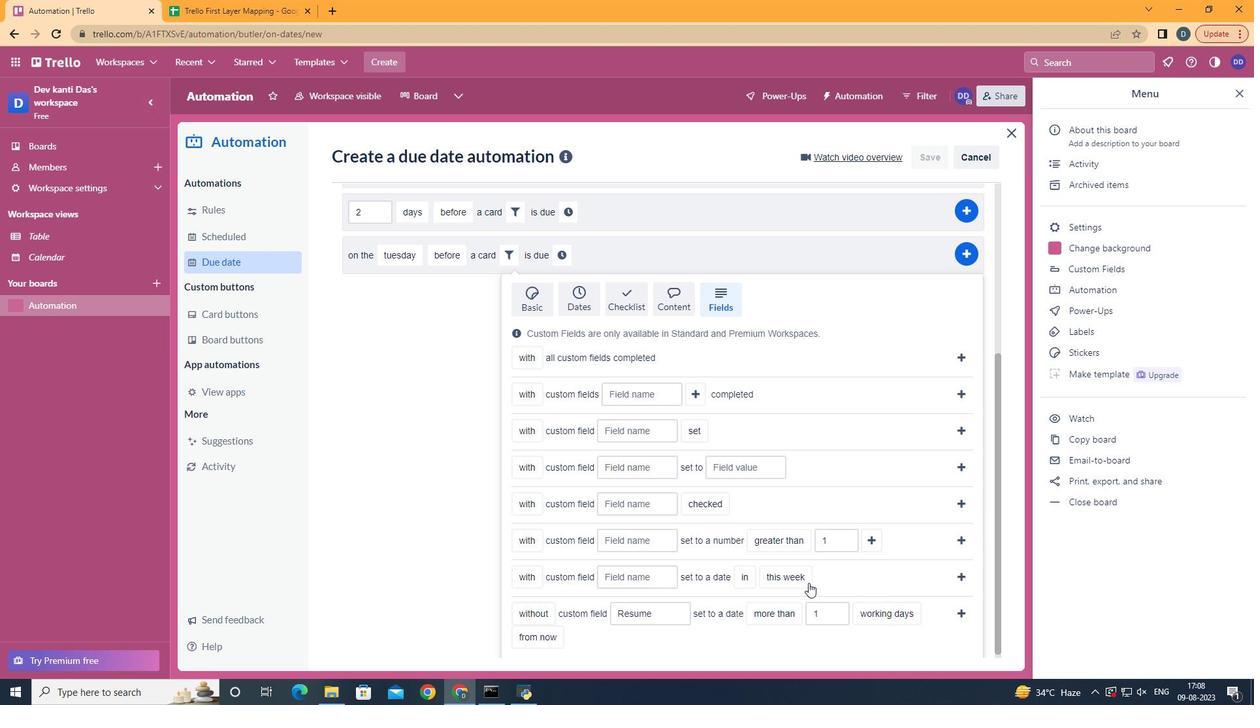 
Action: Mouse scrolled (690, 596) with delta (0, 0)
Screenshot: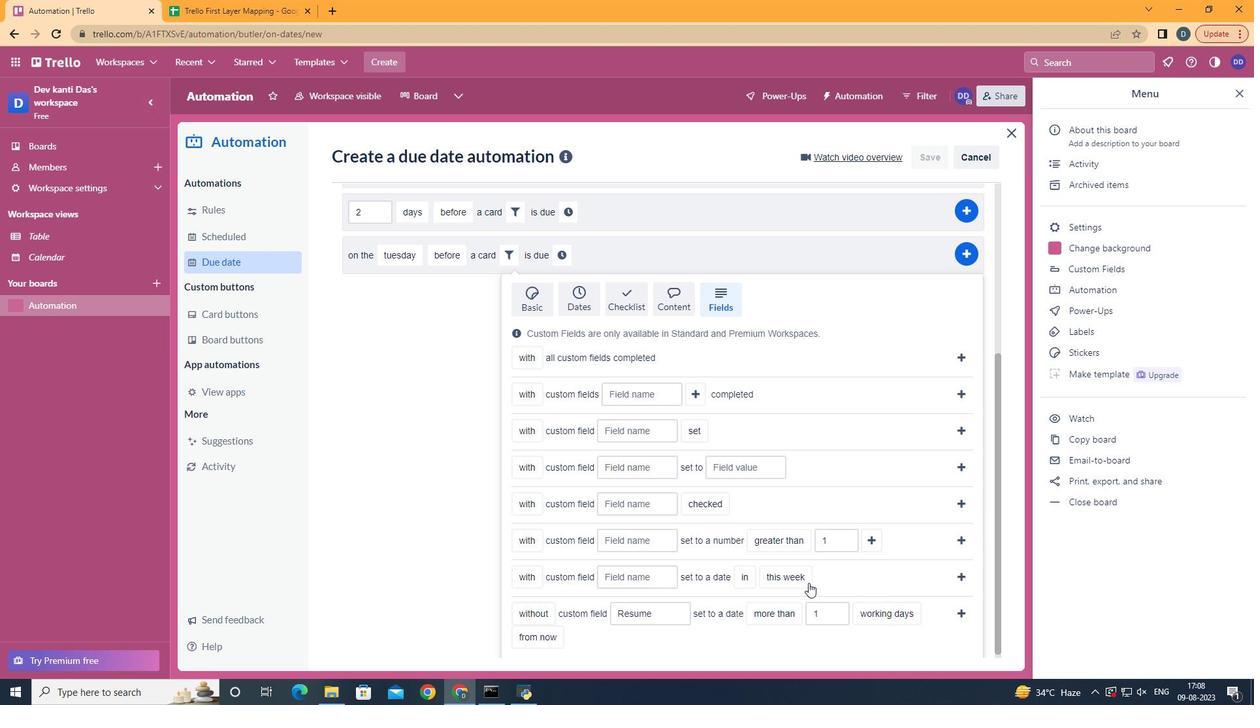 
Action: Mouse moved to (761, 599)
Screenshot: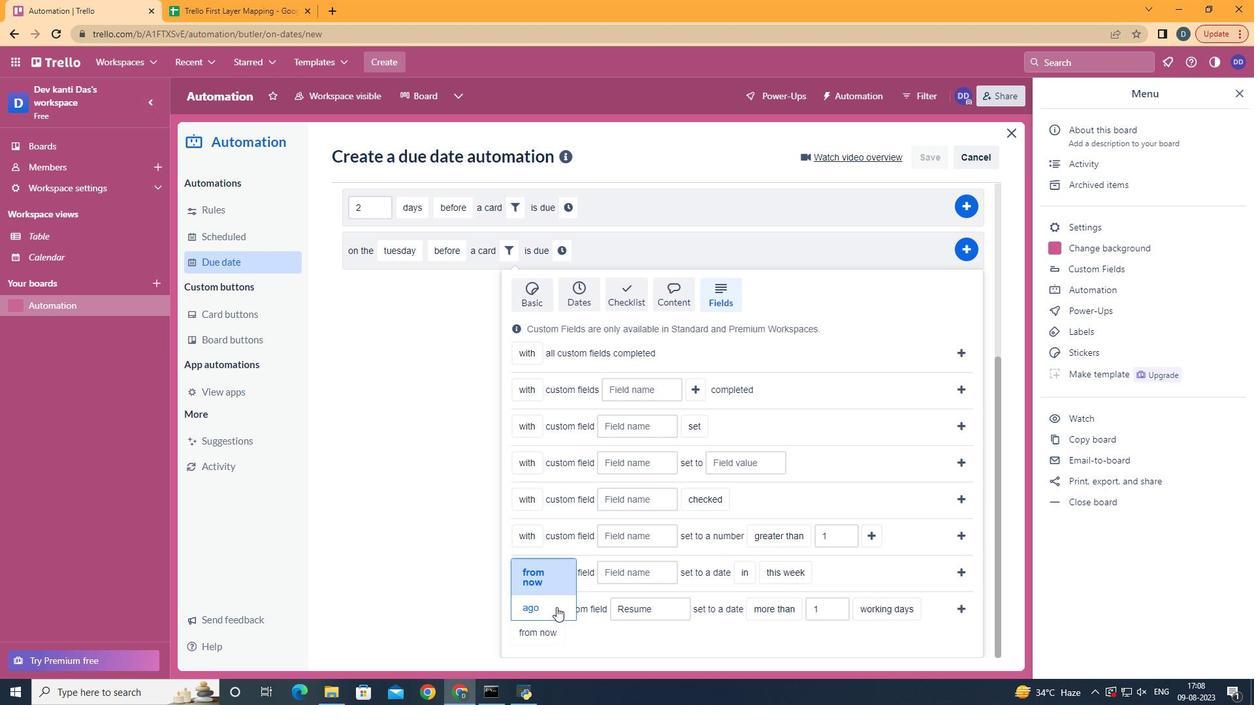 
Action: Mouse pressed left at (761, 599)
Screenshot: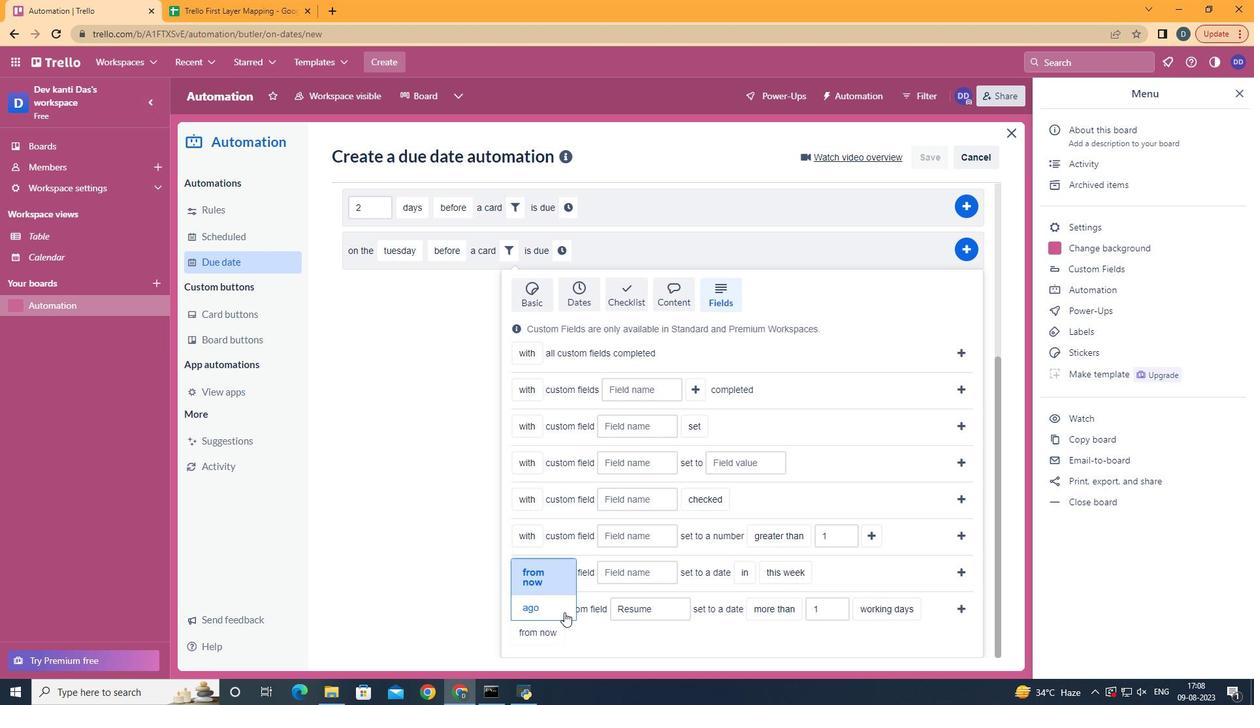
Action: Mouse moved to (669, 599)
Screenshot: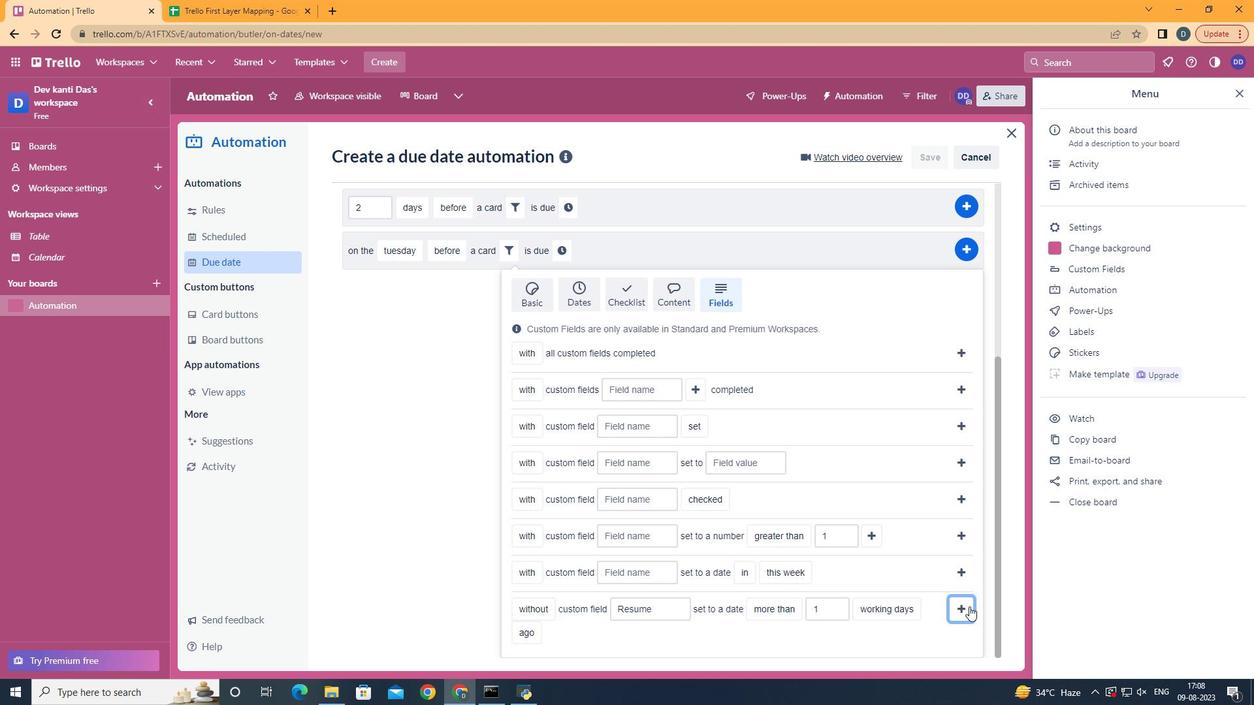 
Action: Mouse pressed left at (669, 599)
Screenshot: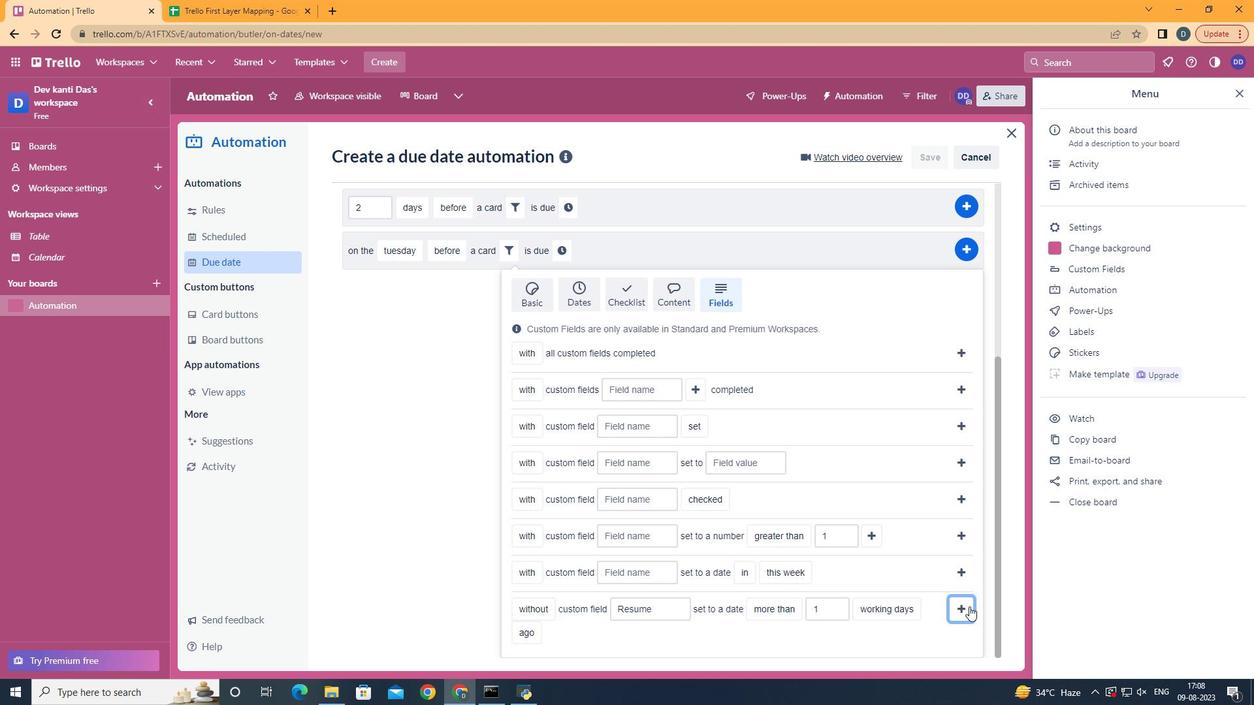 
Action: Mouse moved to (684, 499)
Screenshot: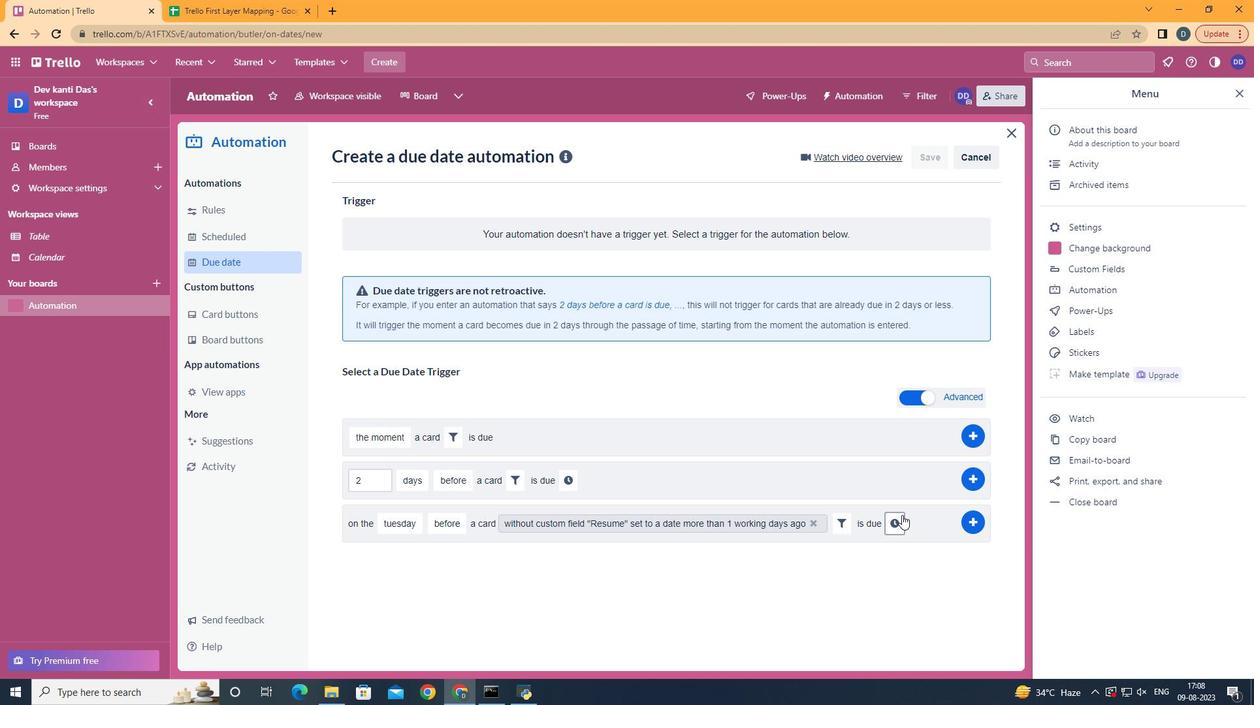 
Action: Mouse pressed left at (684, 499)
Screenshot: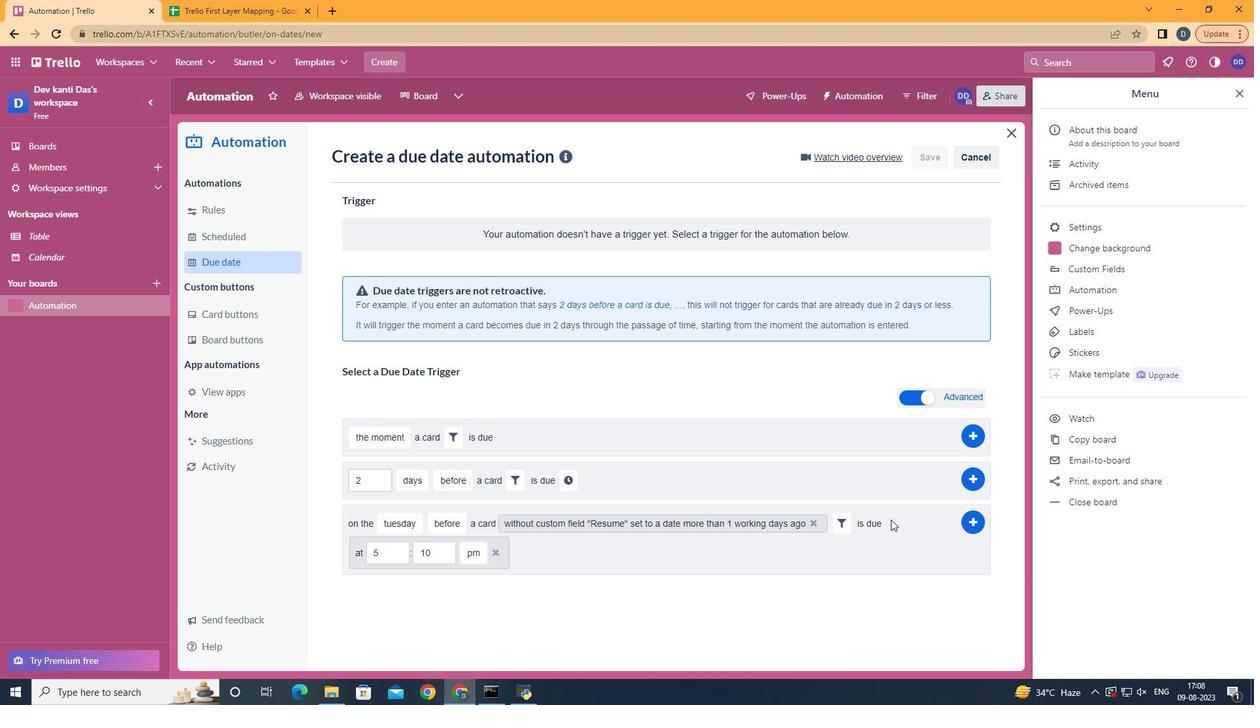 
Action: Mouse moved to (799, 542)
Screenshot: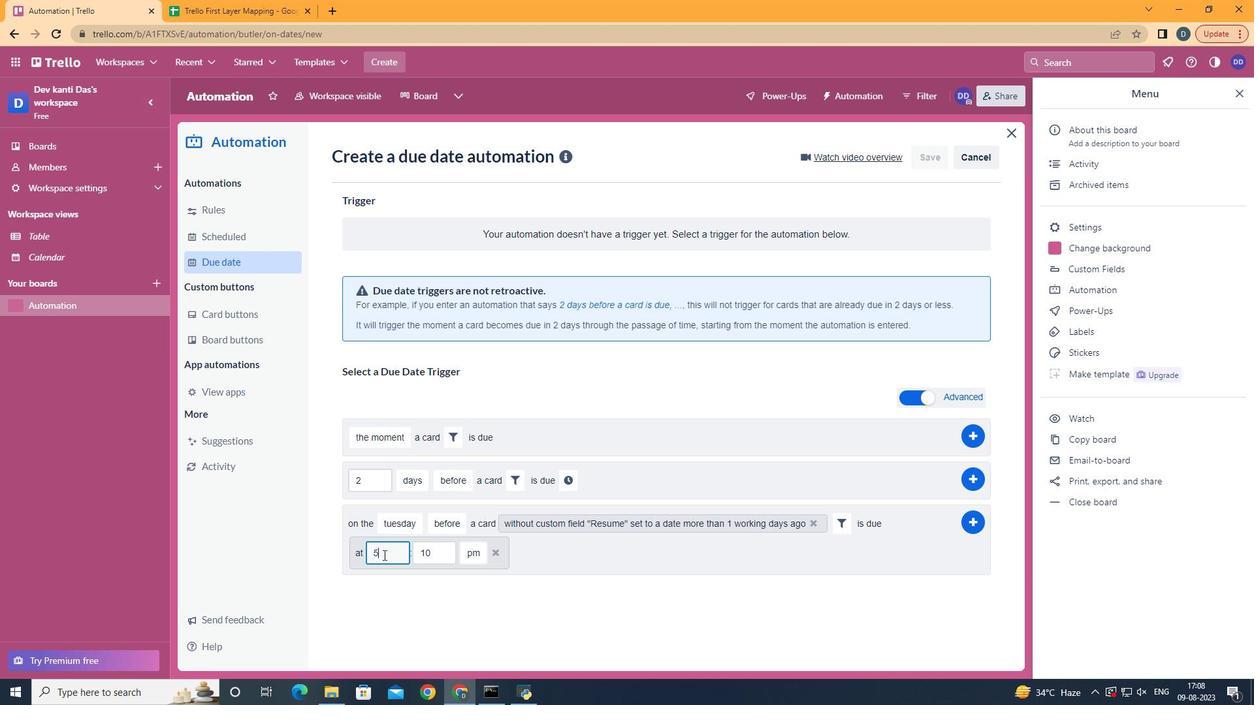 
Action: Mouse pressed left at (799, 542)
Screenshot: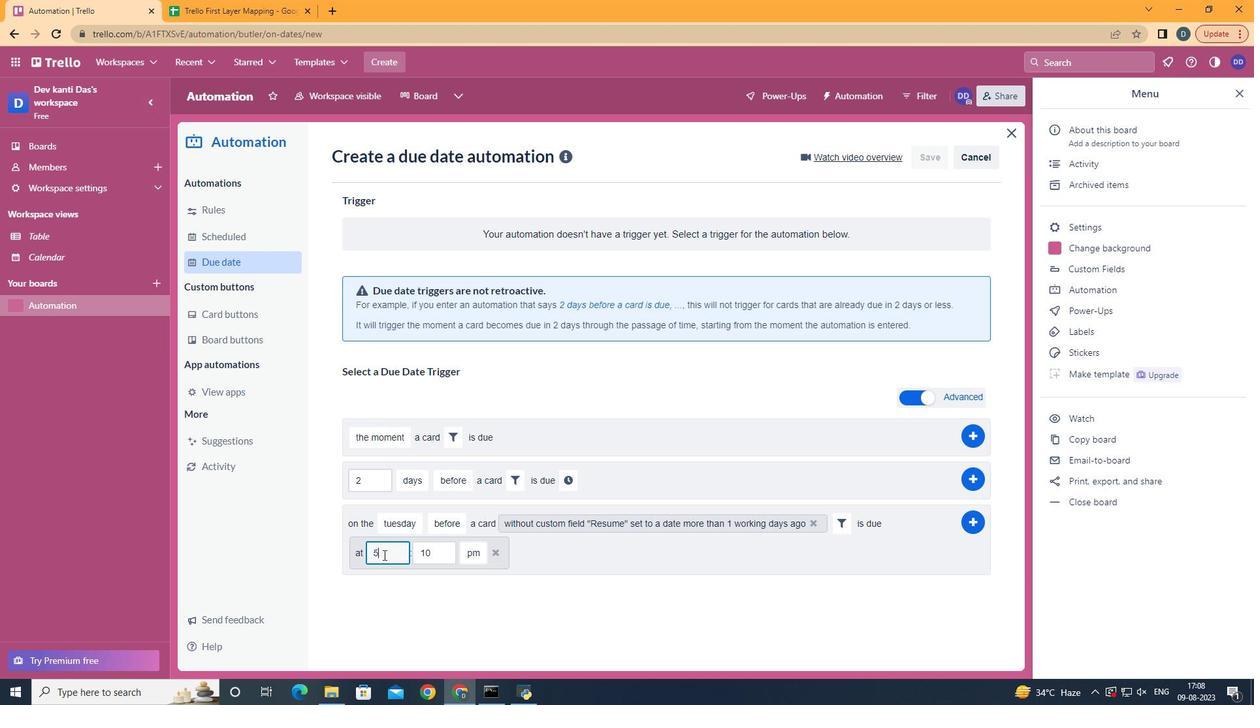 
Action: Key pressed <Key.backspace>11
Screenshot: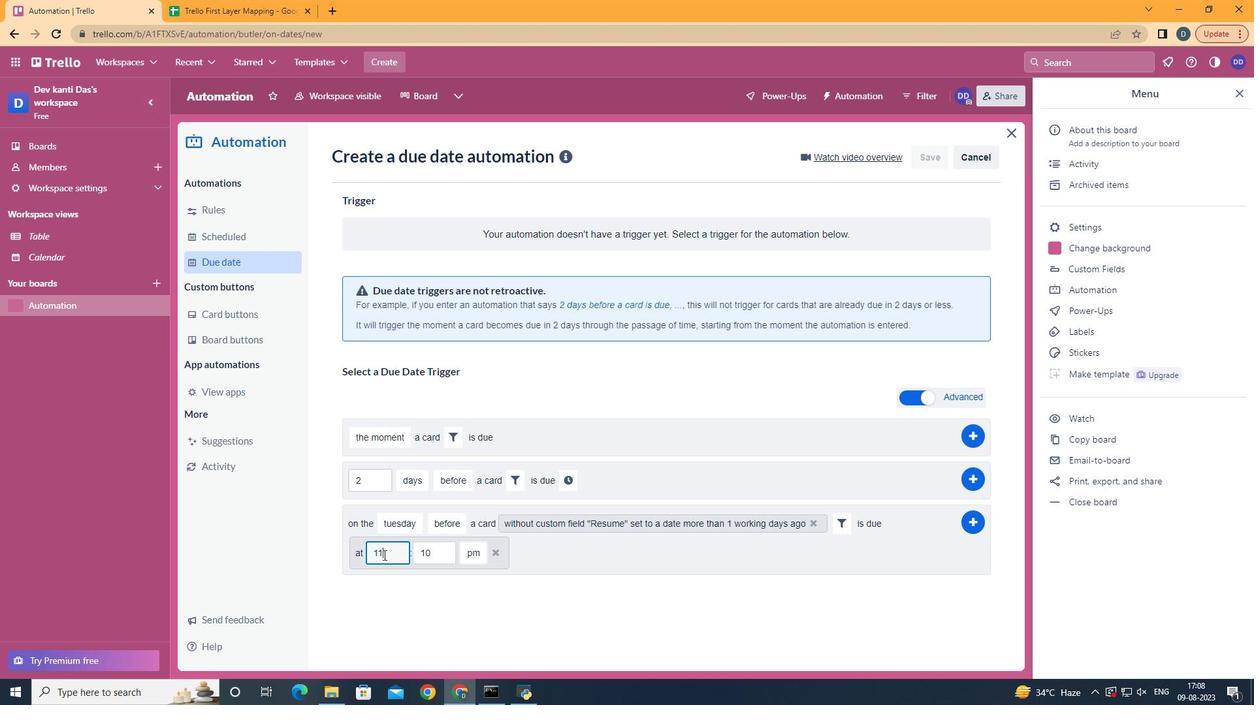
Action: Mouse moved to (786, 536)
Screenshot: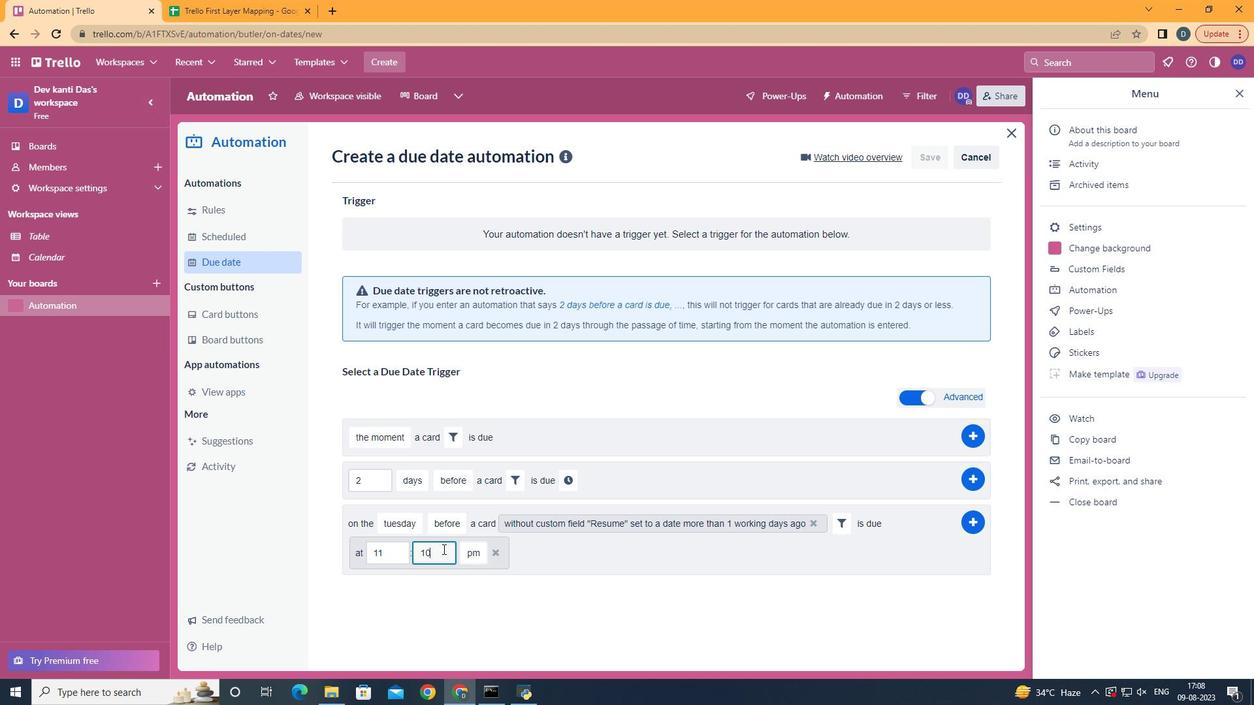 
Action: Mouse pressed left at (786, 536)
Screenshot: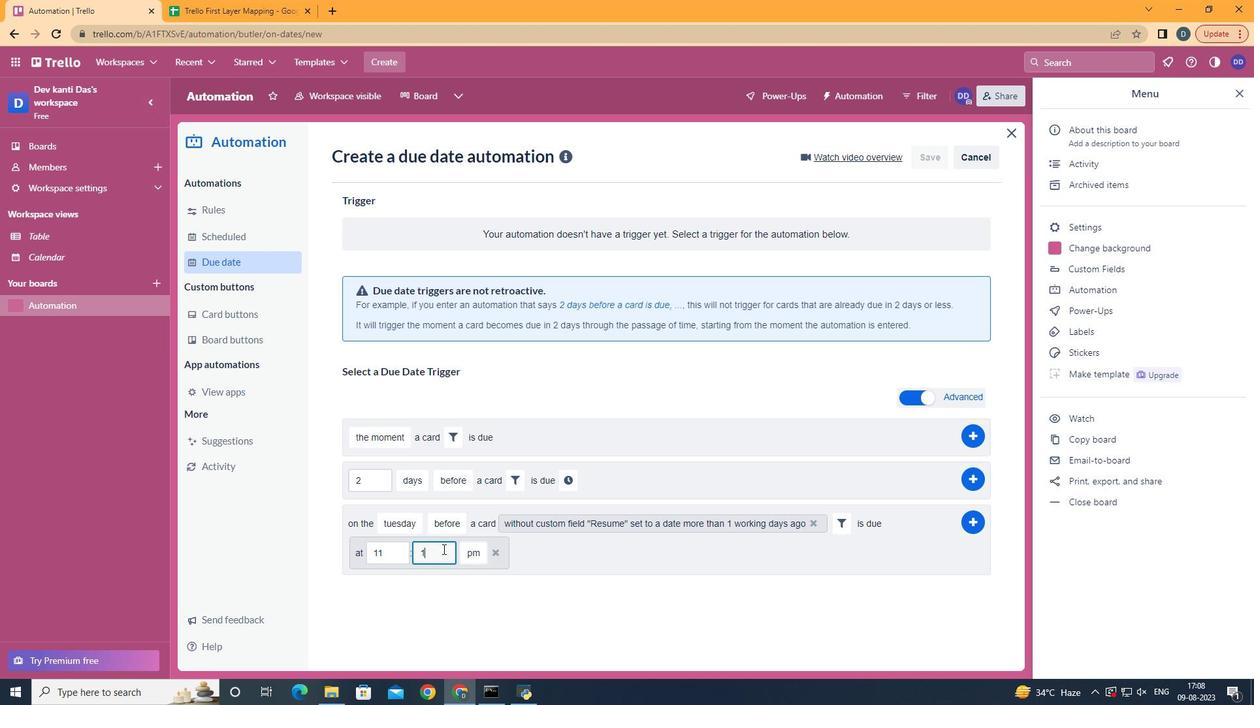 
Action: Key pressed <Key.backspace><Key.backspace>00
Screenshot: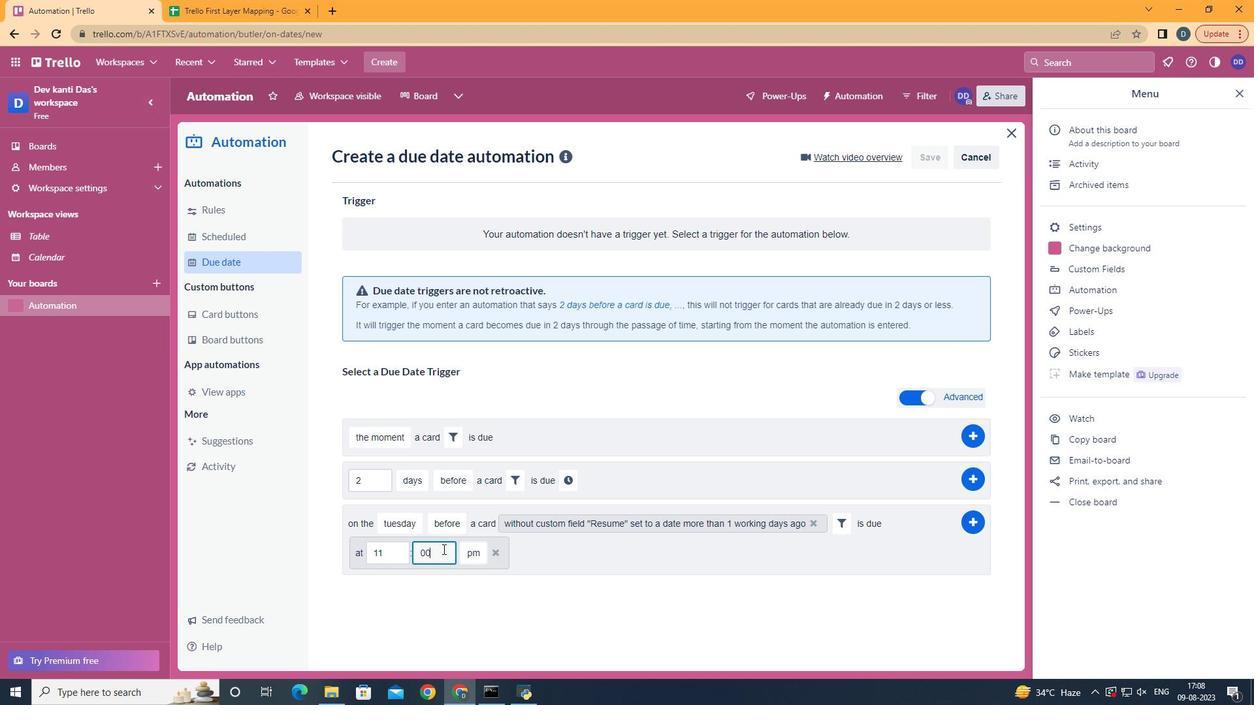 
Action: Mouse moved to (778, 559)
Screenshot: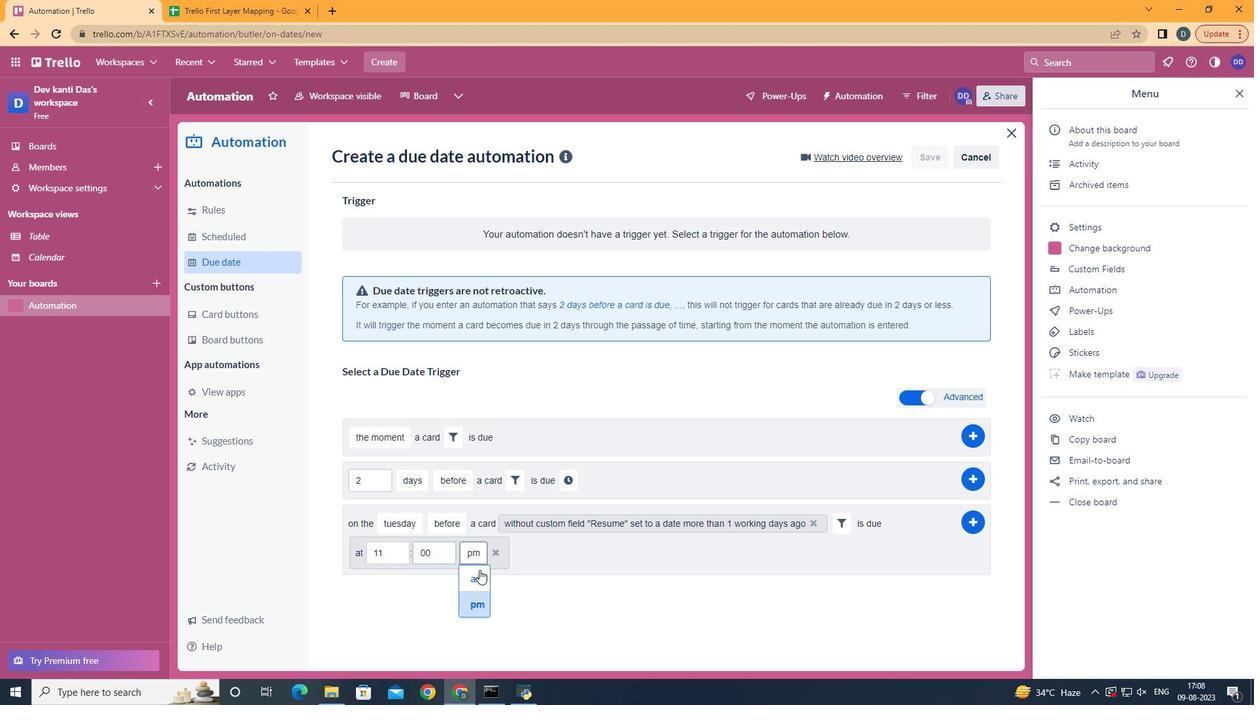 
Action: Mouse pressed left at (778, 559)
Screenshot: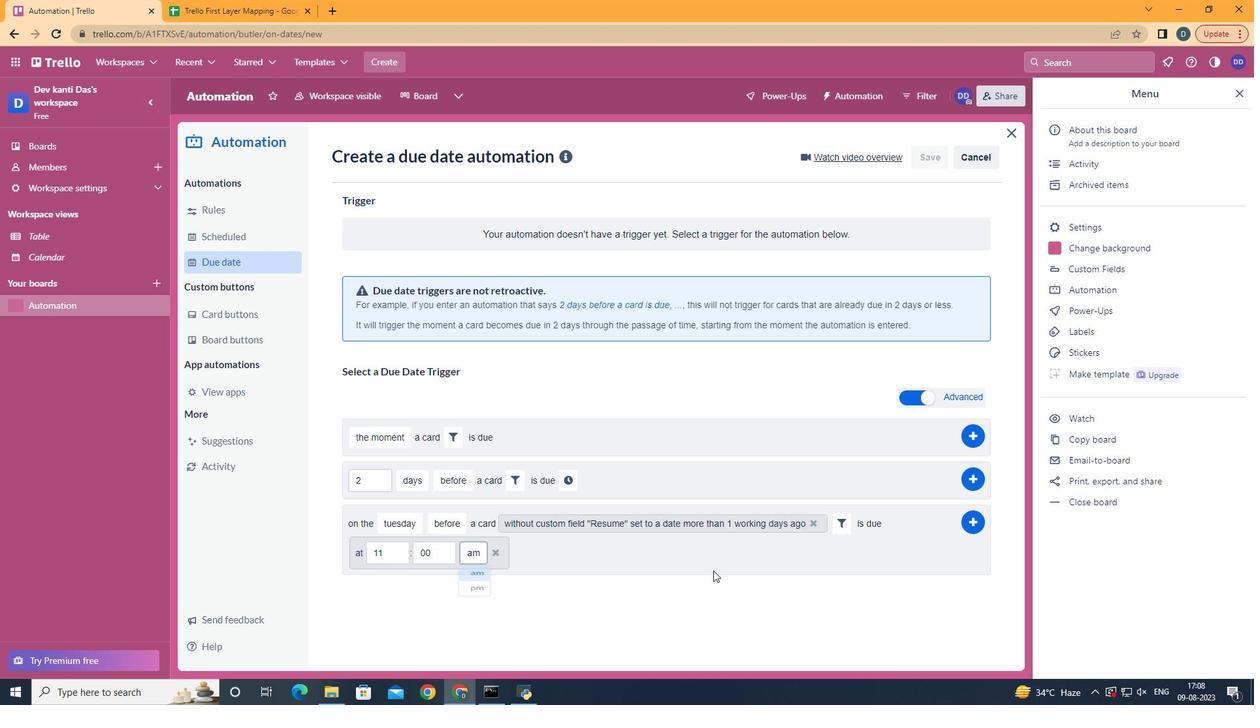 
Action: Mouse moved to (669, 505)
Screenshot: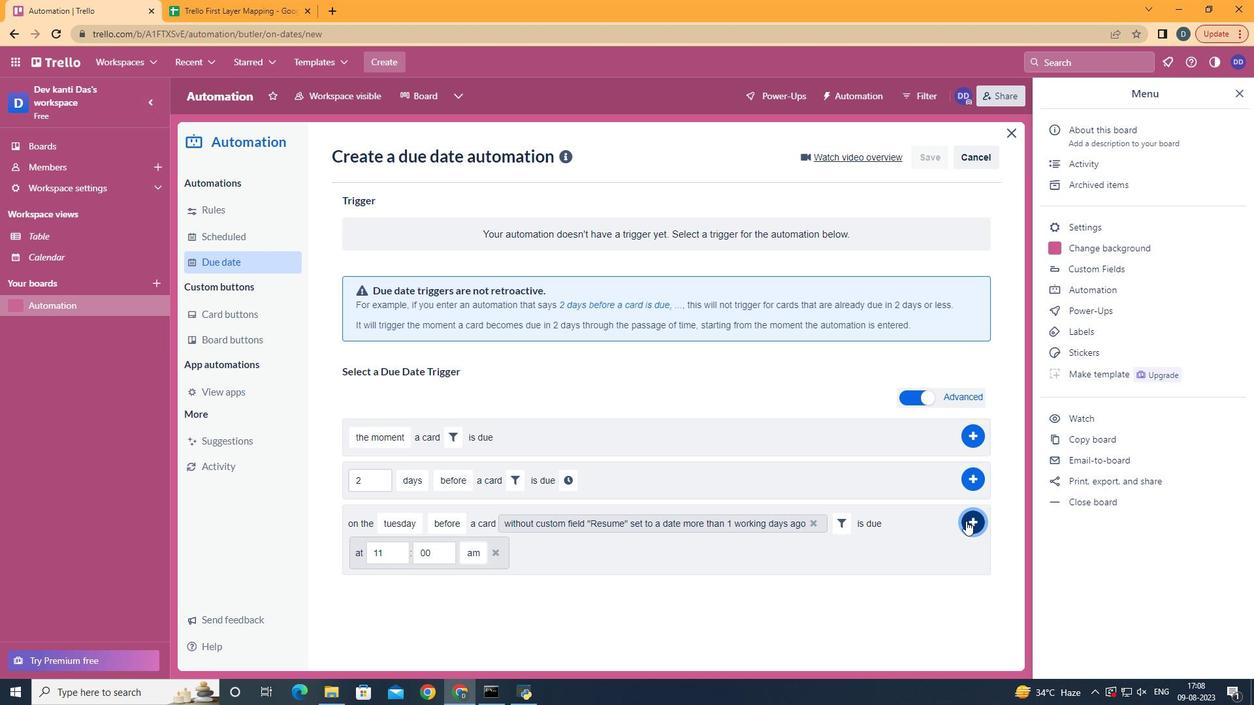 
Action: Mouse pressed left at (669, 505)
Screenshot: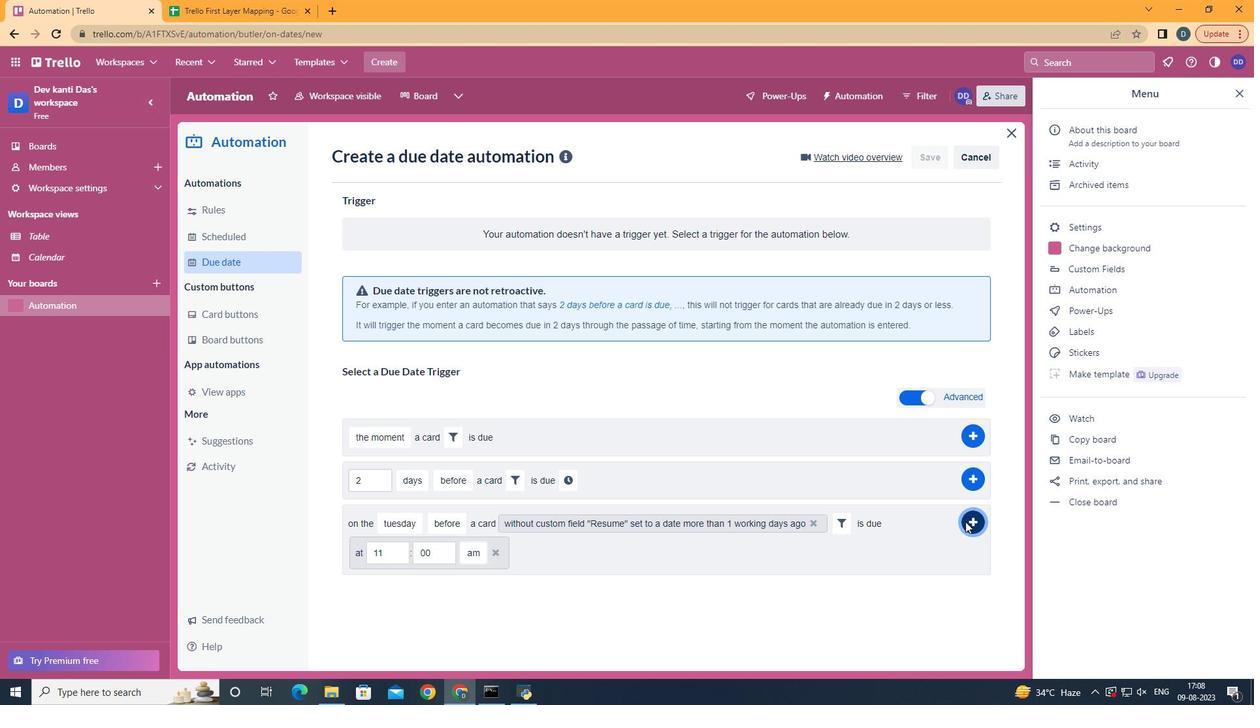 
Action: Mouse moved to (718, 298)
Screenshot: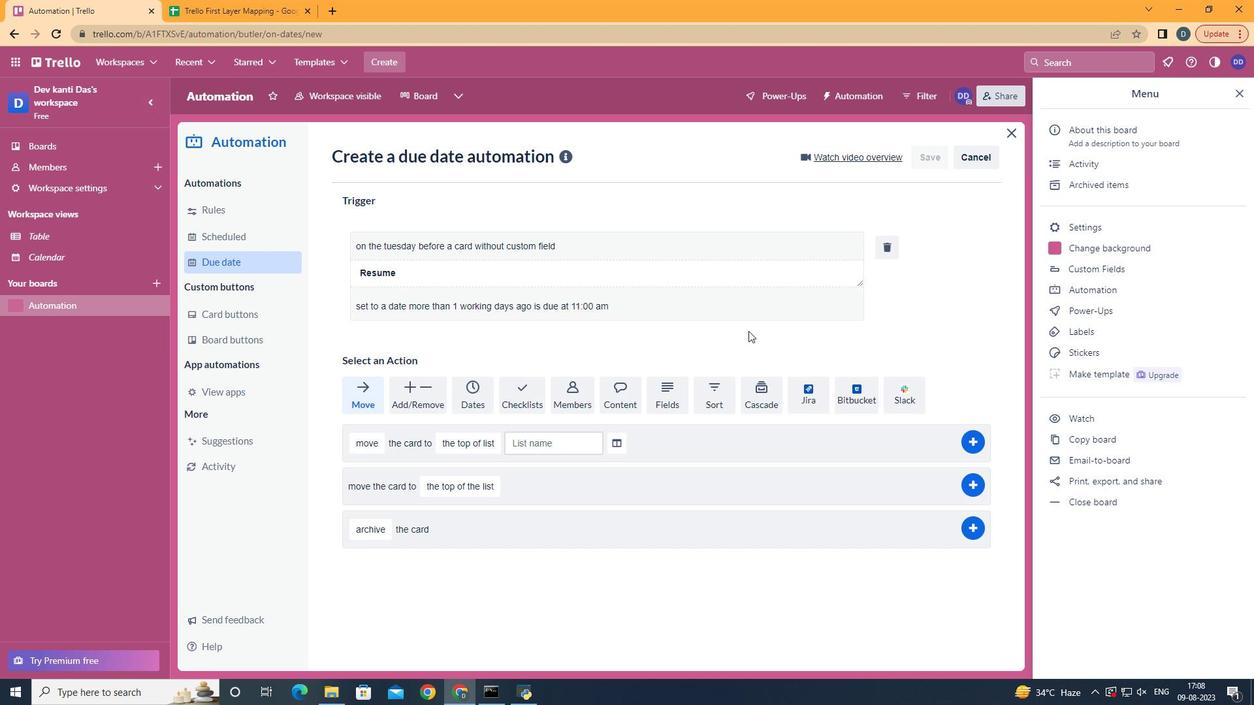 
